 Task: Create in the project BlazeTech and in the Backlog issue 'Upgrade the data visualization and reporting mechanisms of a web application to improve data presentation and insights' a child issue 'Integration with learning analytics systems', and assign it to team member softage.2@softage.net. Create in the project BlazeTech and in the Backlog issue 'Create a new online platform for online music courses with advanced music tools and live performance features' a child issue 'Big data model interpretability and fairness remediation and reporting', and assign it to team member softage.3@softage.net
Action: Mouse moved to (254, 72)
Screenshot: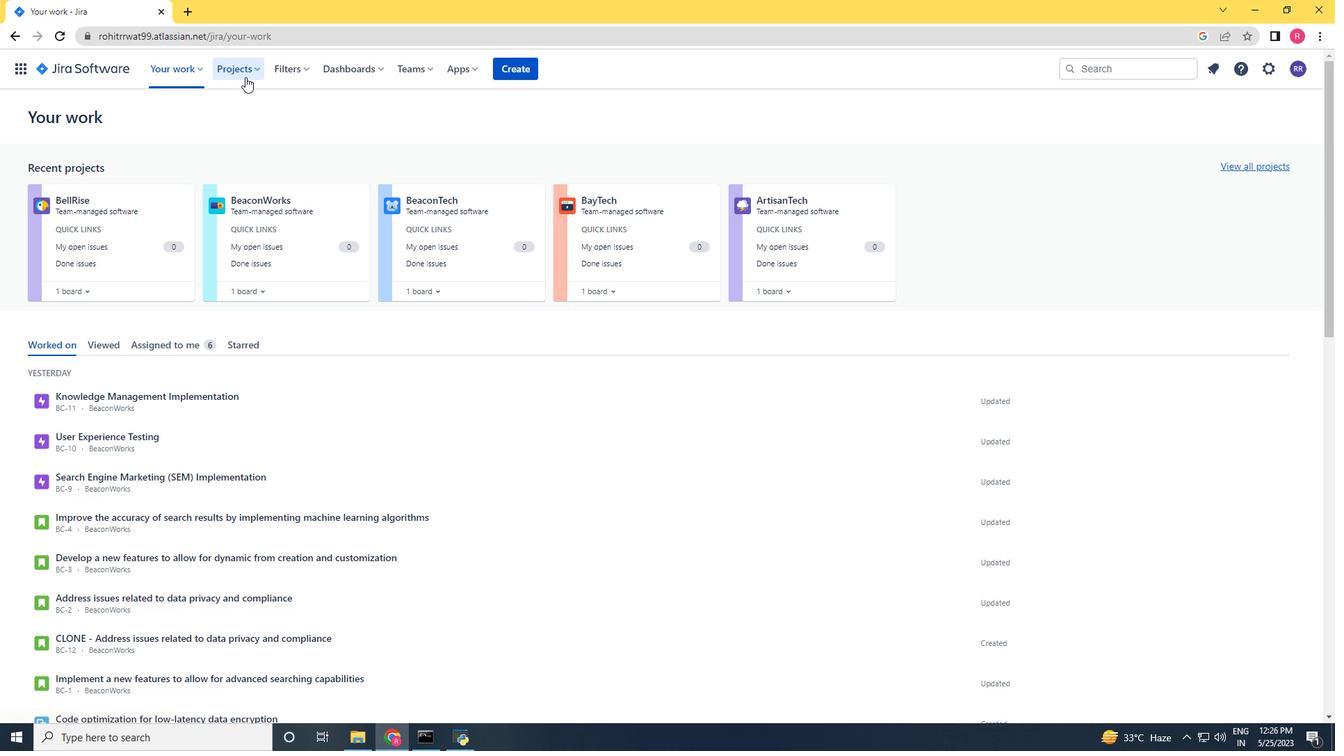 
Action: Mouse pressed left at (254, 72)
Screenshot: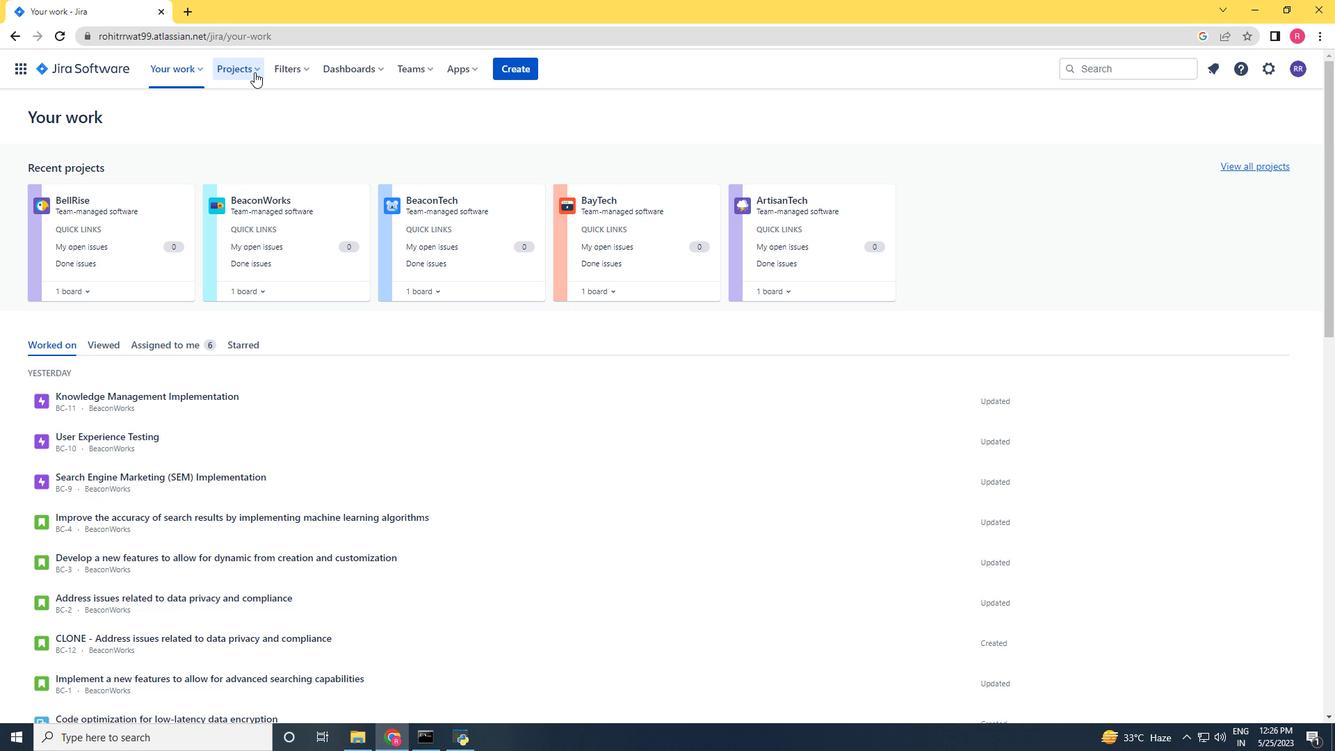 
Action: Mouse moved to (260, 123)
Screenshot: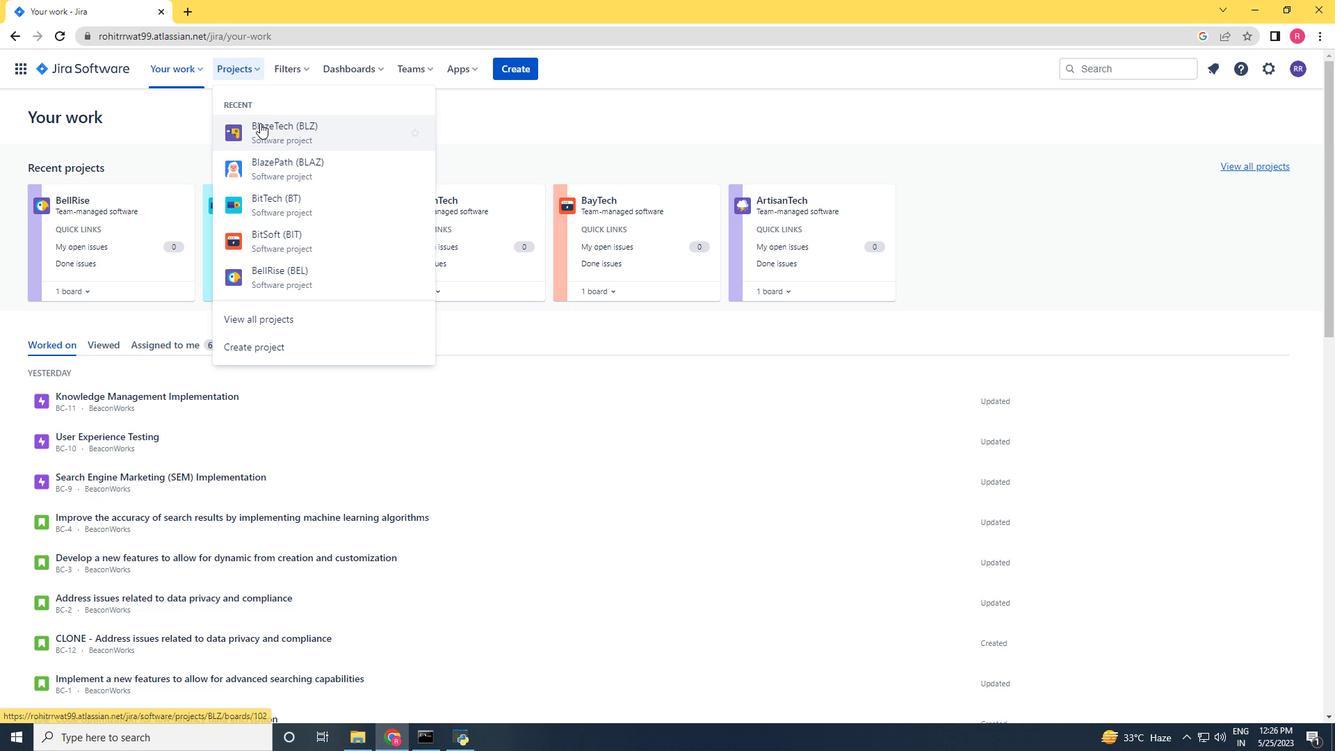 
Action: Mouse pressed left at (260, 123)
Screenshot: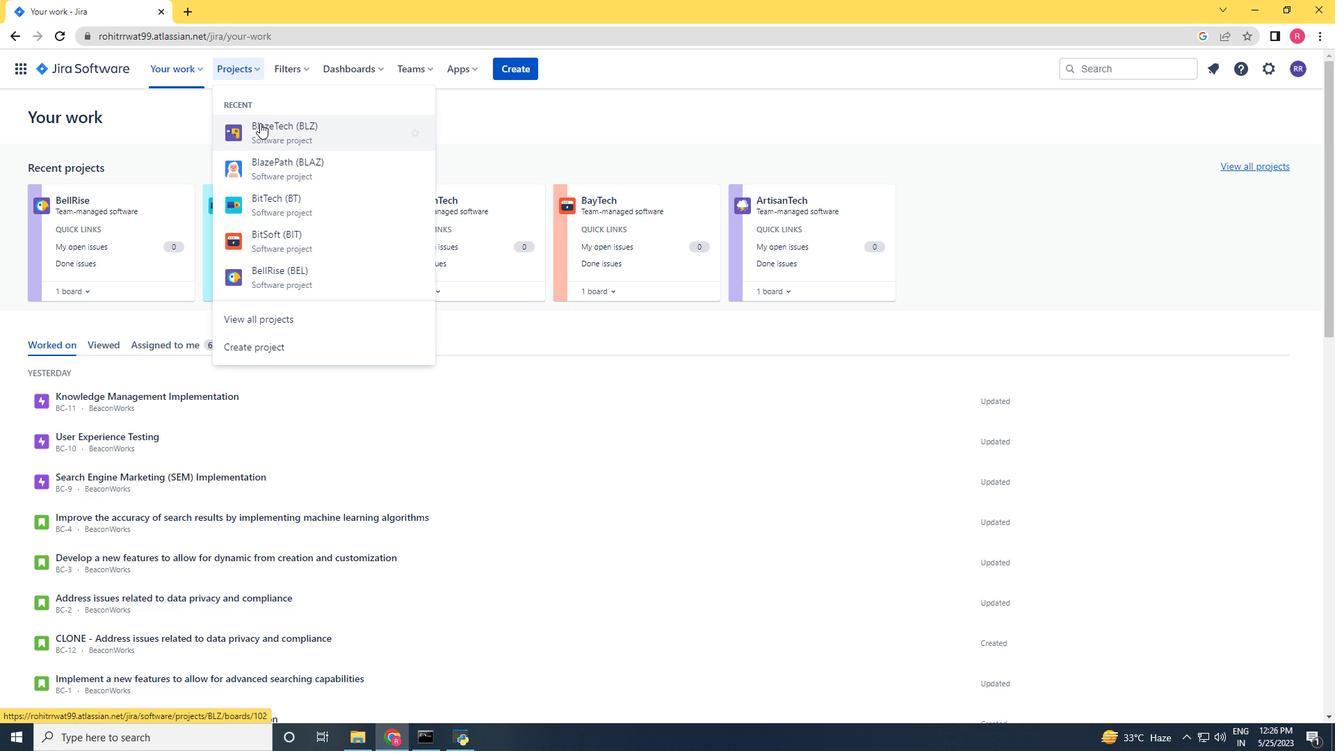
Action: Mouse moved to (108, 214)
Screenshot: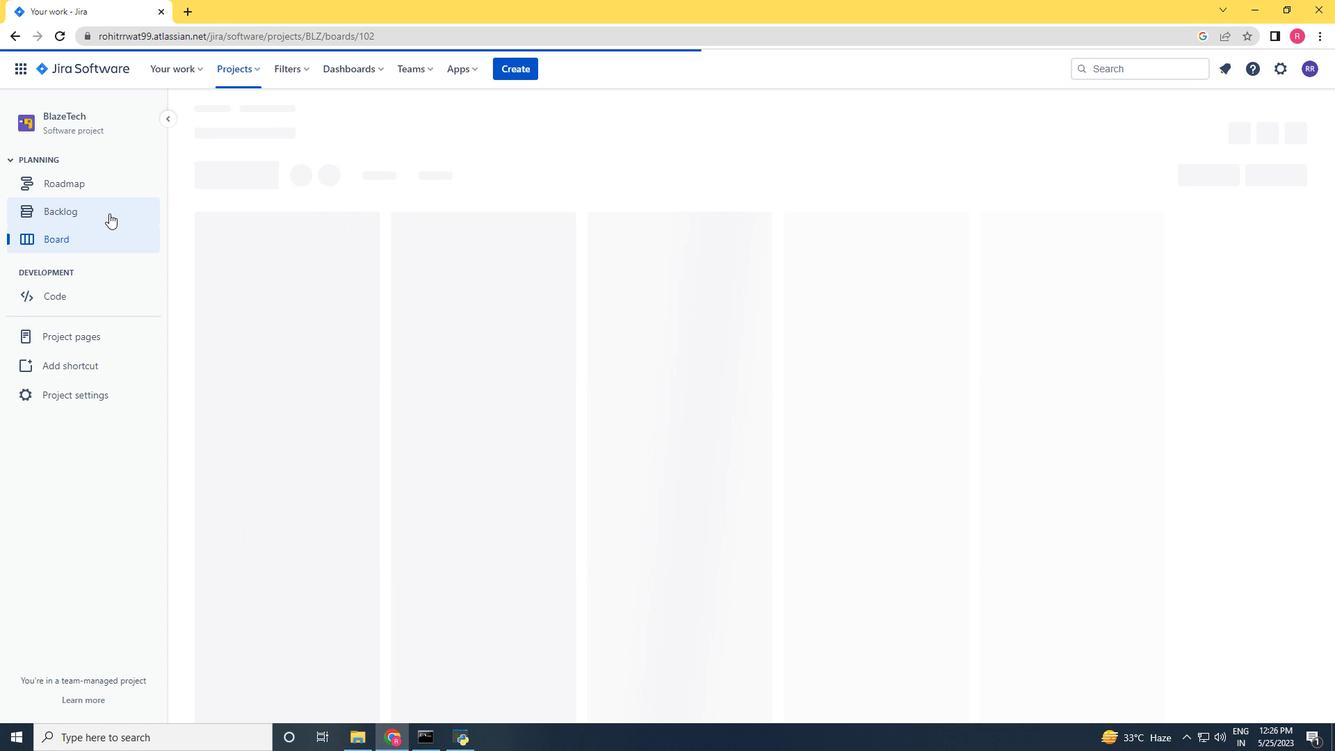 
Action: Mouse pressed left at (108, 214)
Screenshot: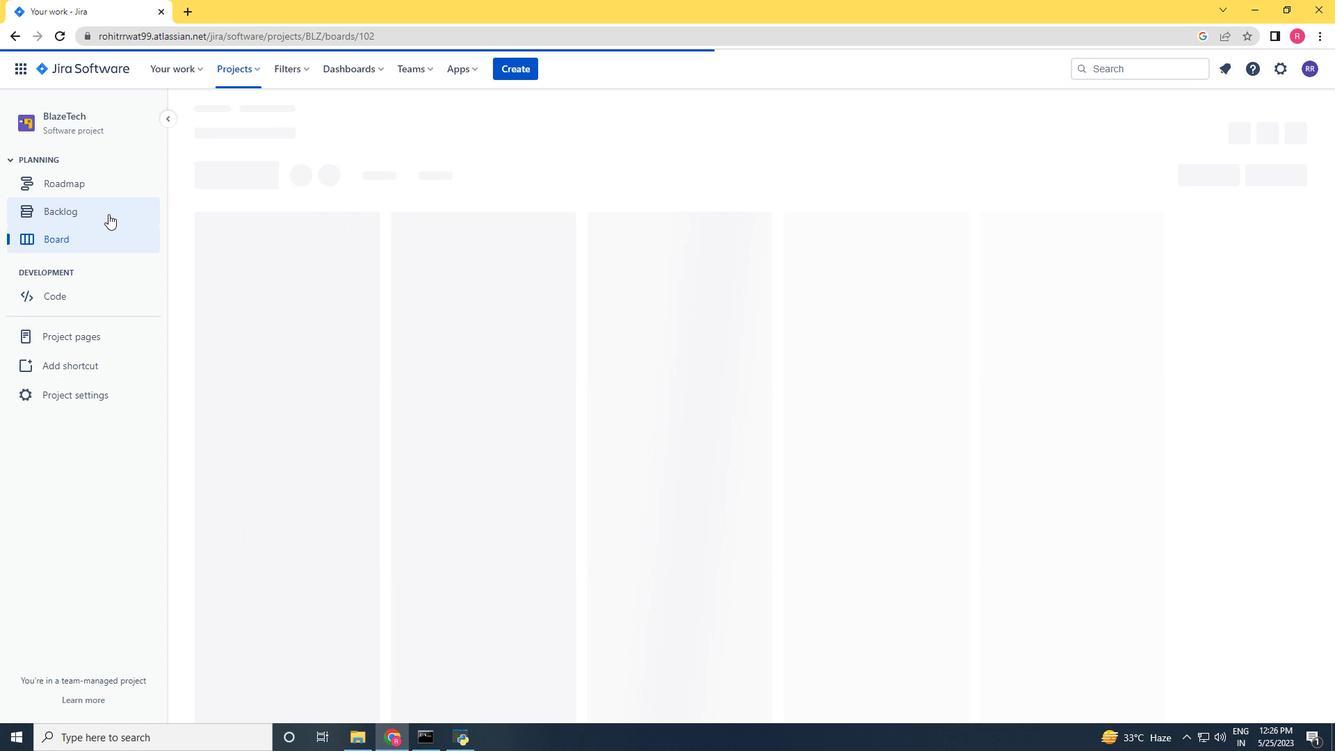 
Action: Mouse moved to (1110, 428)
Screenshot: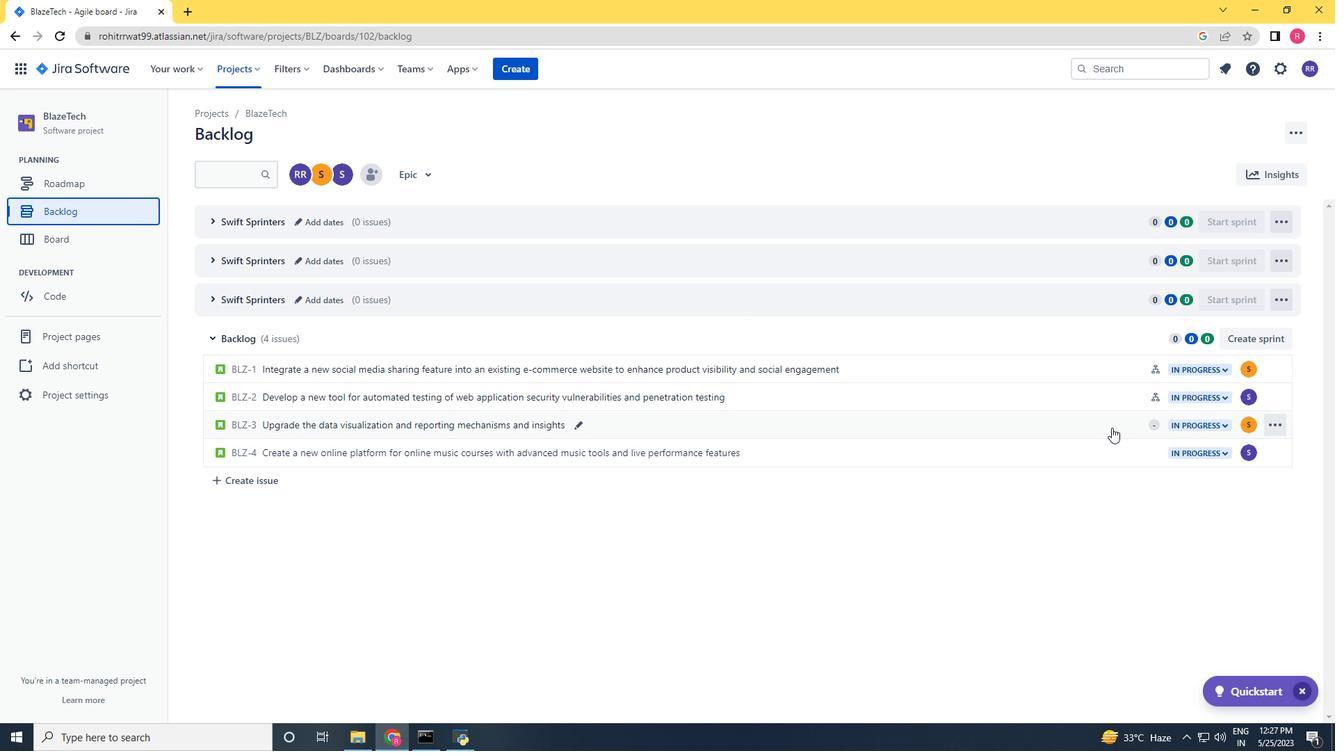 
Action: Mouse pressed left at (1110, 428)
Screenshot: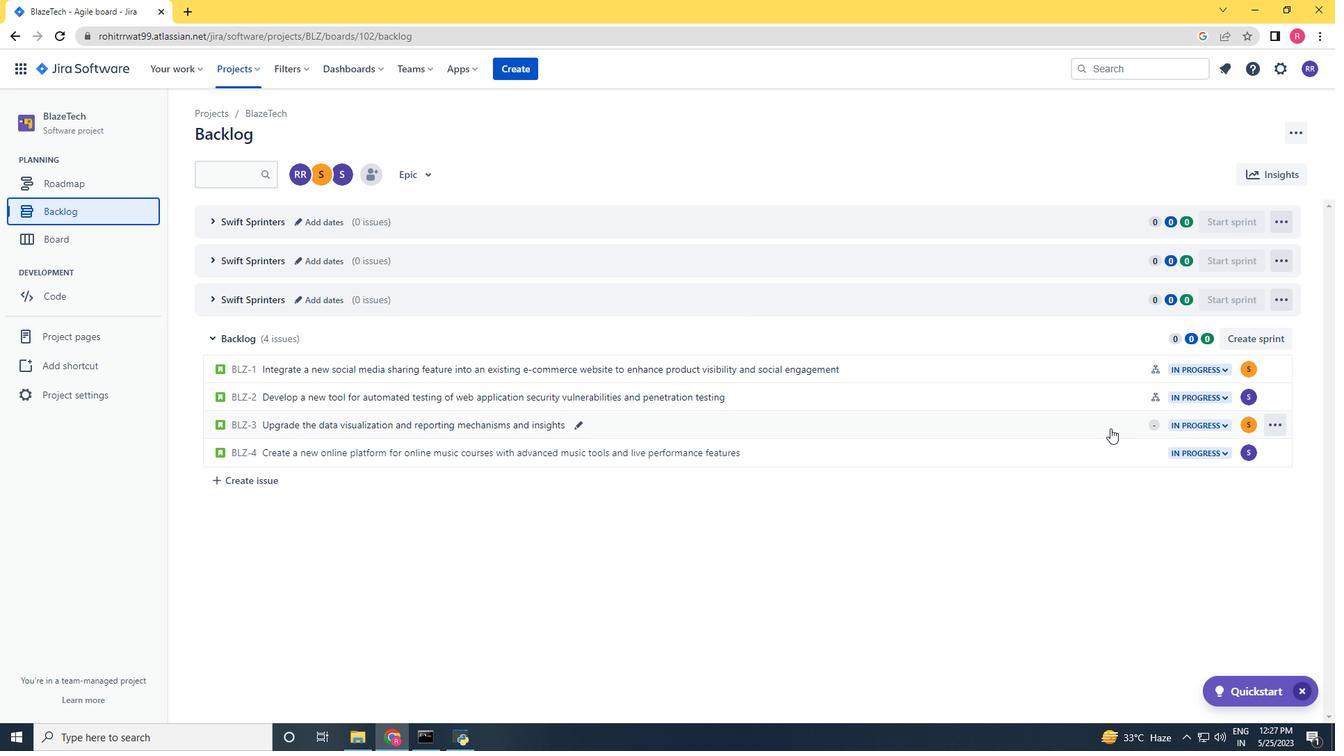 
Action: Mouse moved to (1164, 470)
Screenshot: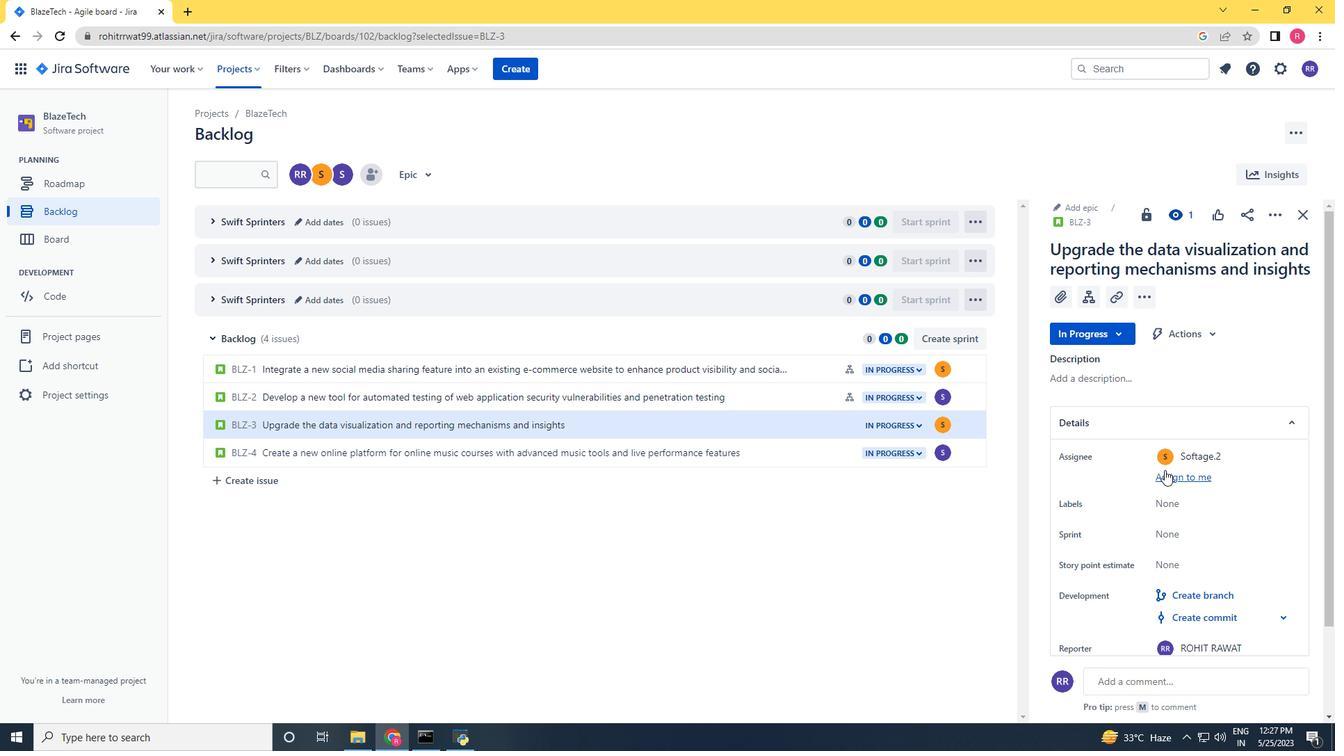 
Action: Mouse scrolled (1164, 469) with delta (0, 0)
Screenshot: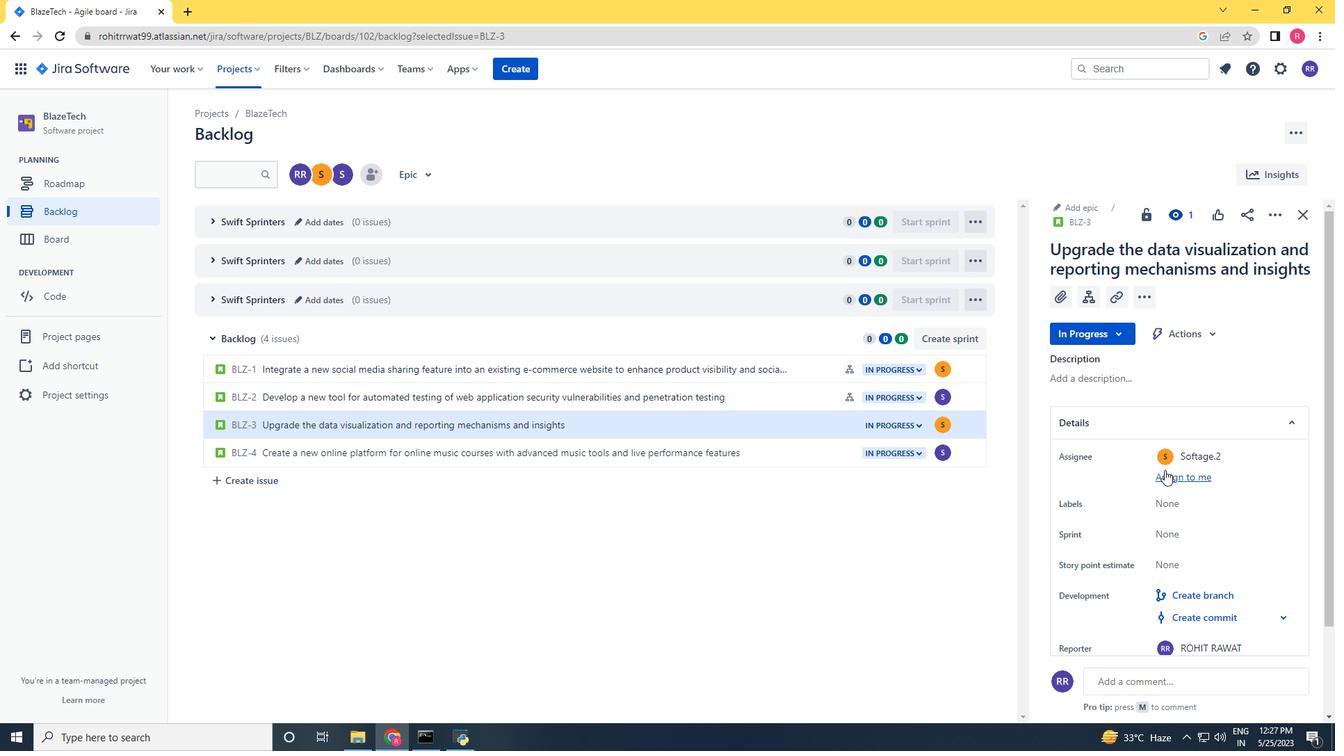 
Action: Mouse moved to (1080, 321)
Screenshot: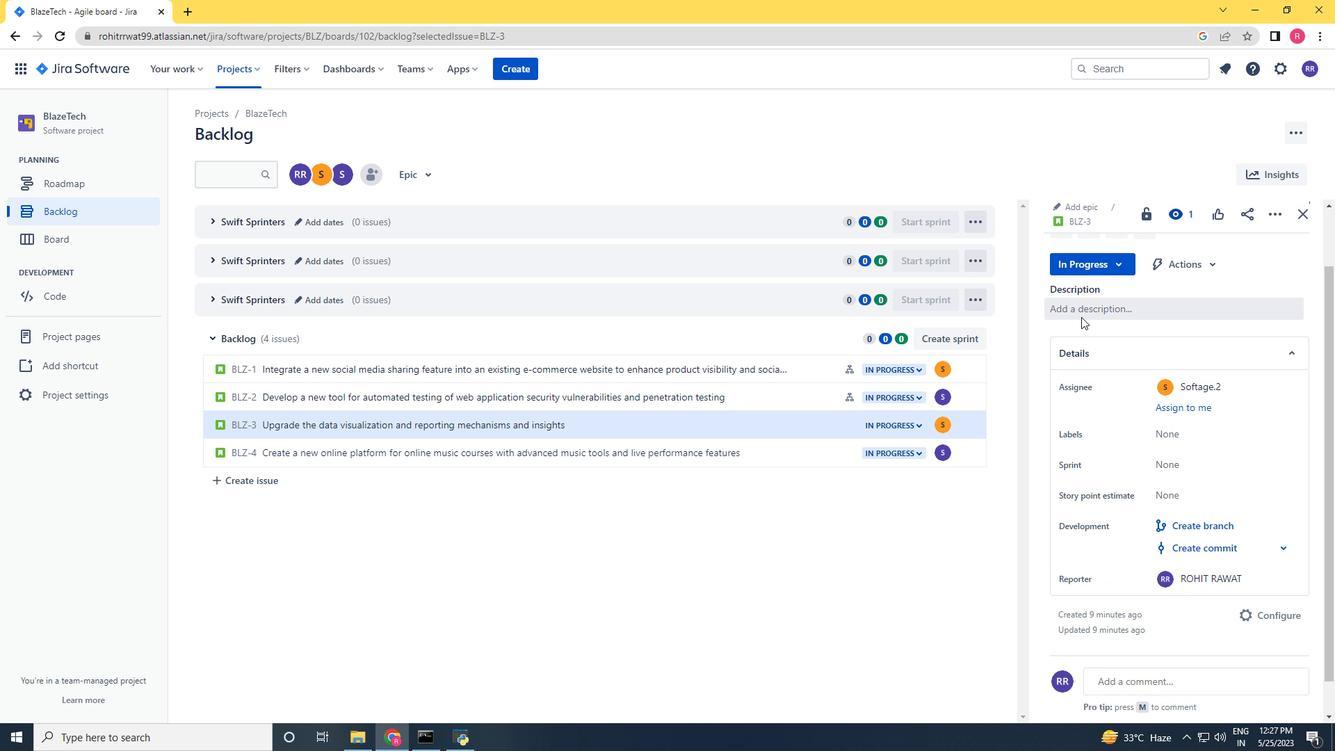 
Action: Mouse scrolled (1080, 320) with delta (0, 0)
Screenshot: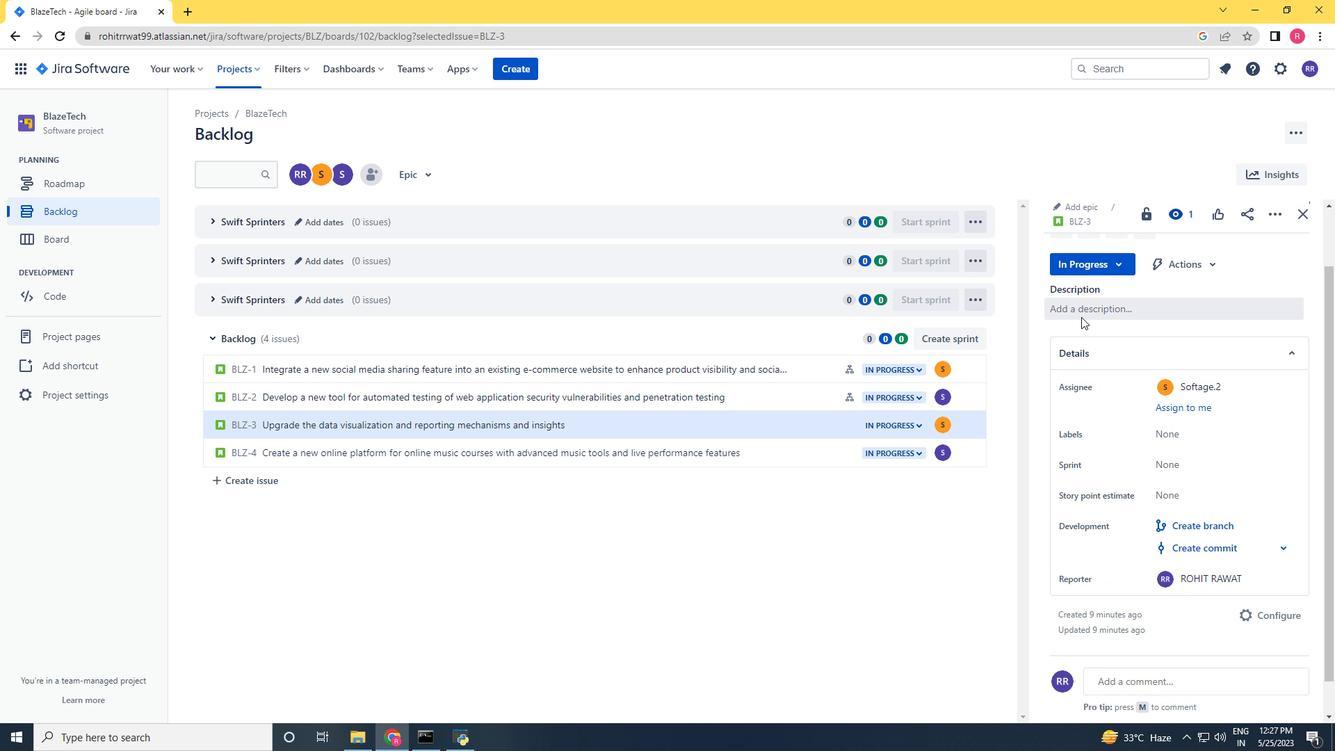 
Action: Mouse scrolled (1080, 322) with delta (0, 0)
Screenshot: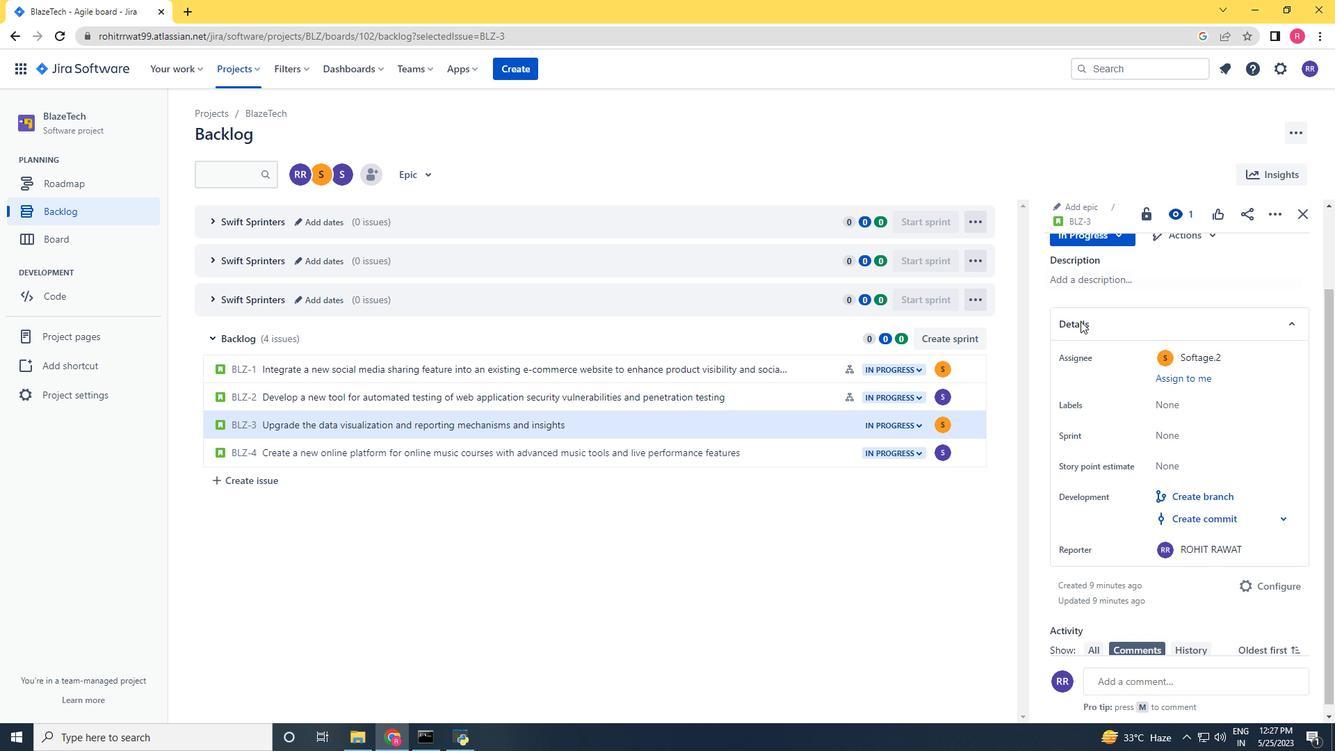 
Action: Mouse scrolled (1080, 322) with delta (0, 0)
Screenshot: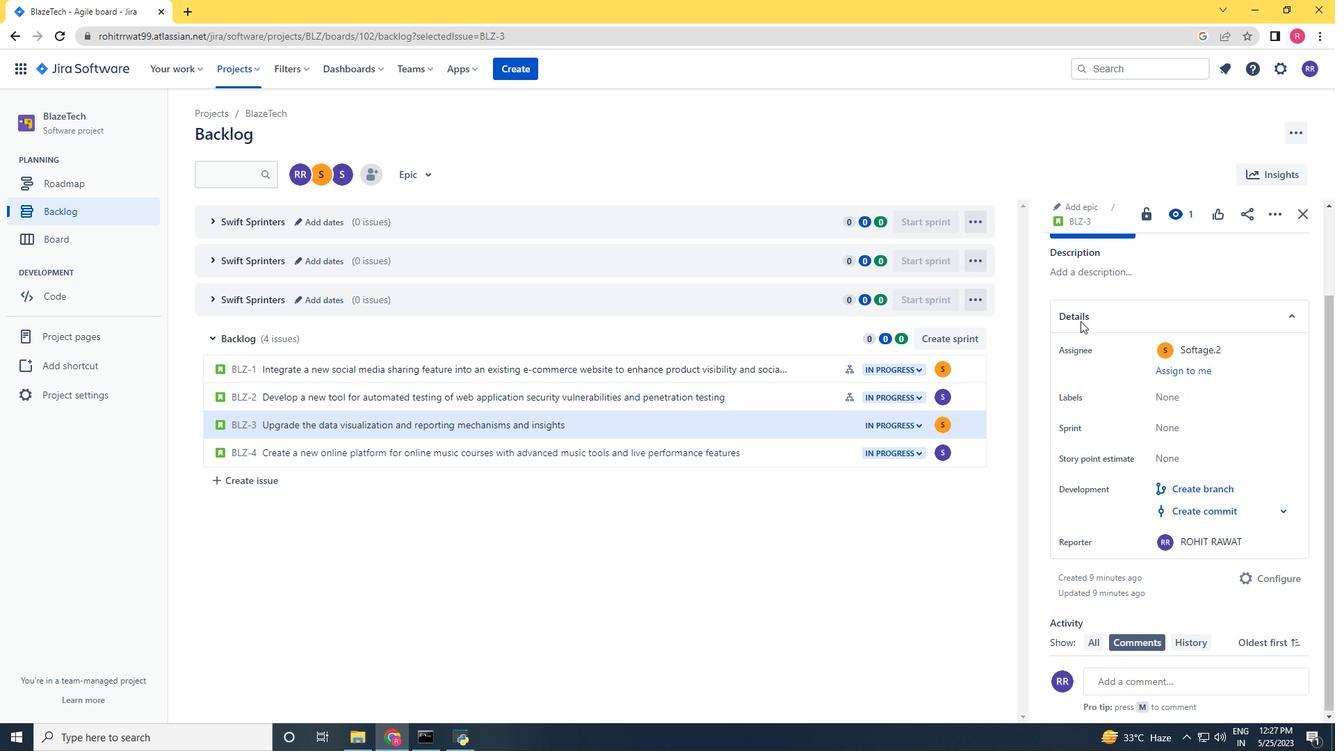
Action: Mouse scrolled (1080, 322) with delta (0, 0)
Screenshot: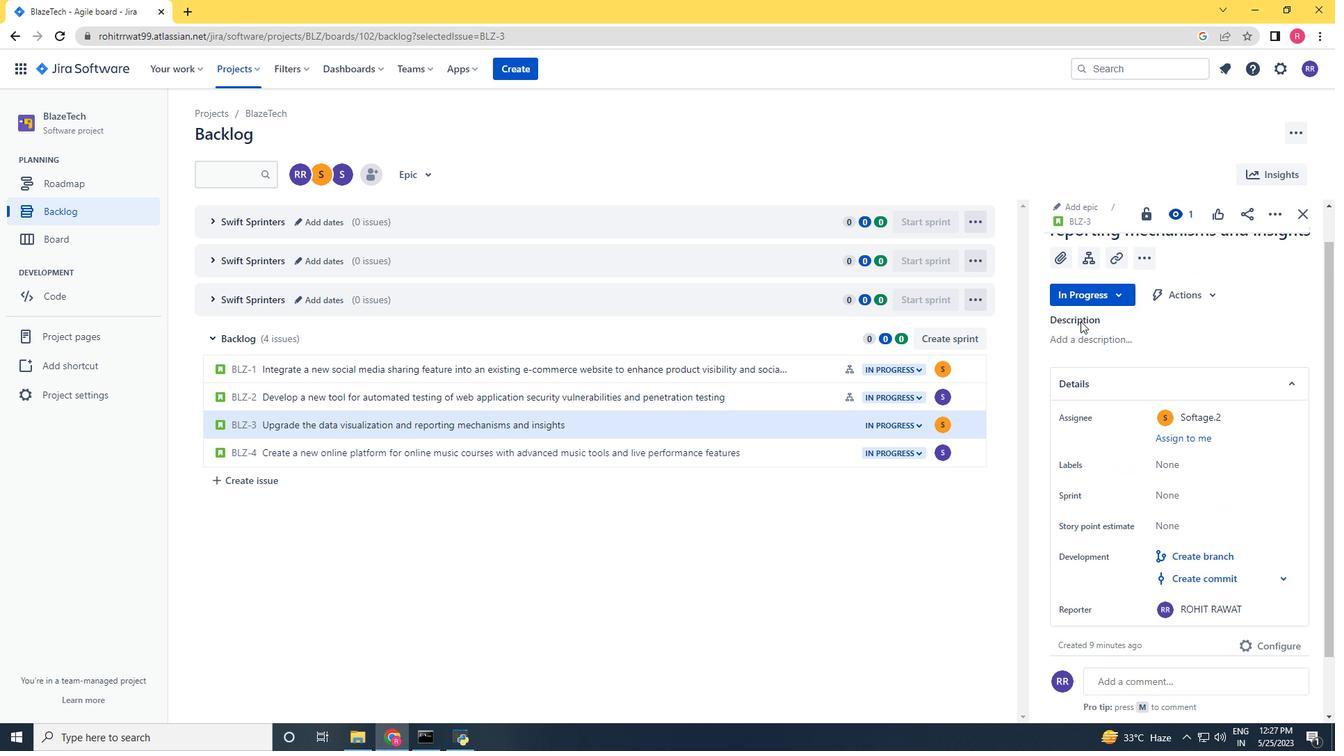
Action: Mouse moved to (1090, 303)
Screenshot: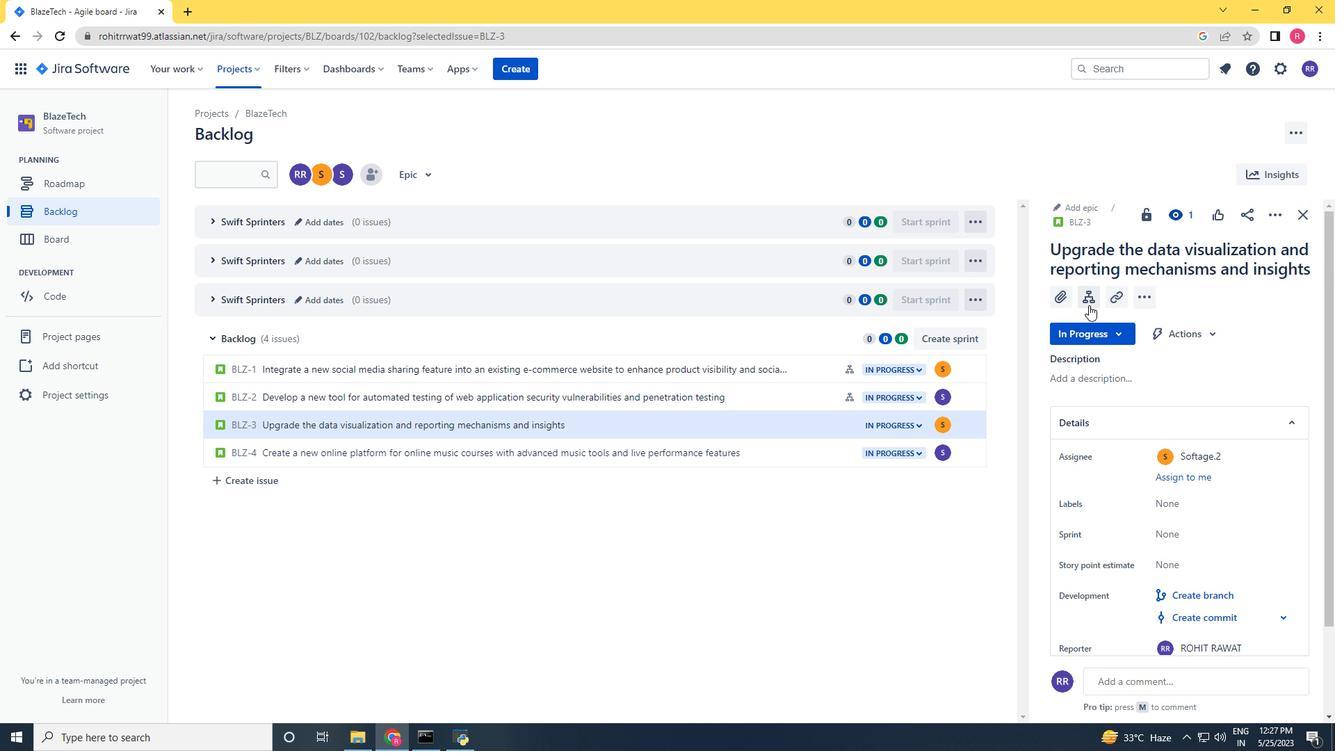 
Action: Mouse pressed left at (1090, 303)
Screenshot: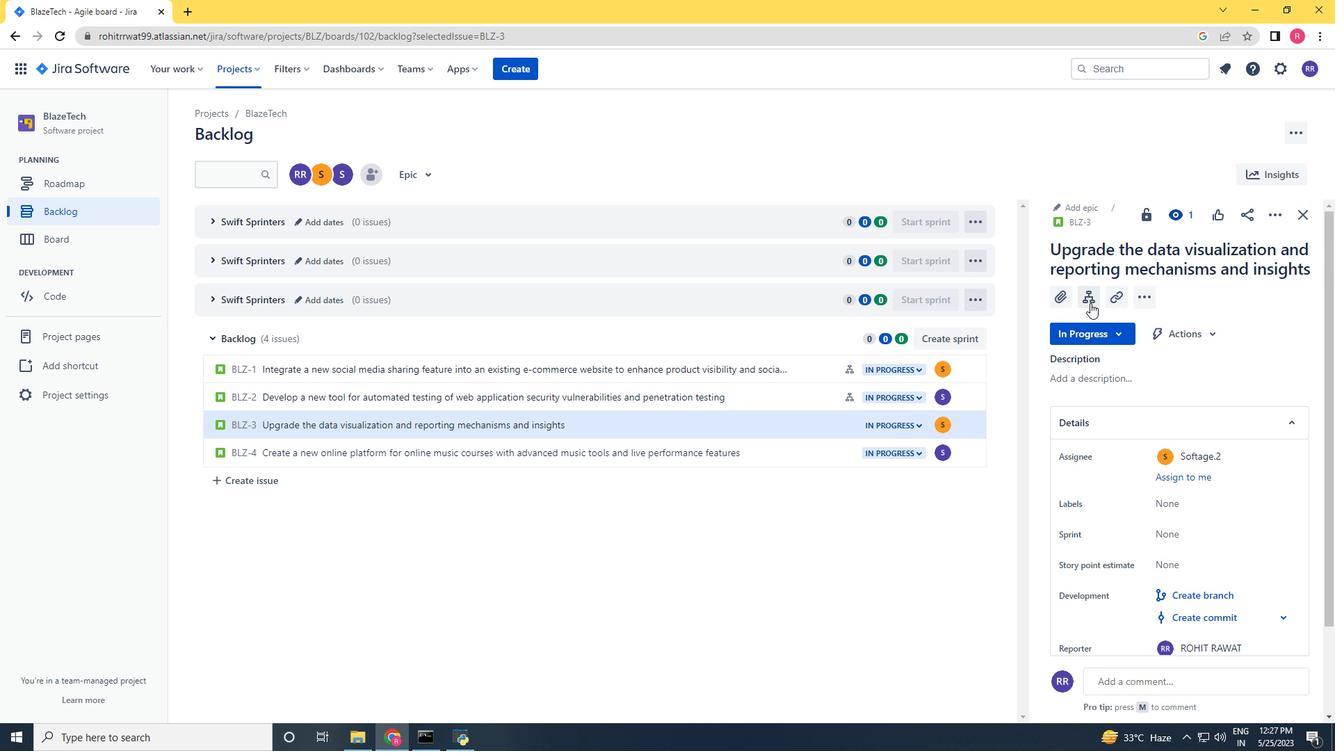 
Action: Mouse moved to (1102, 443)
Screenshot: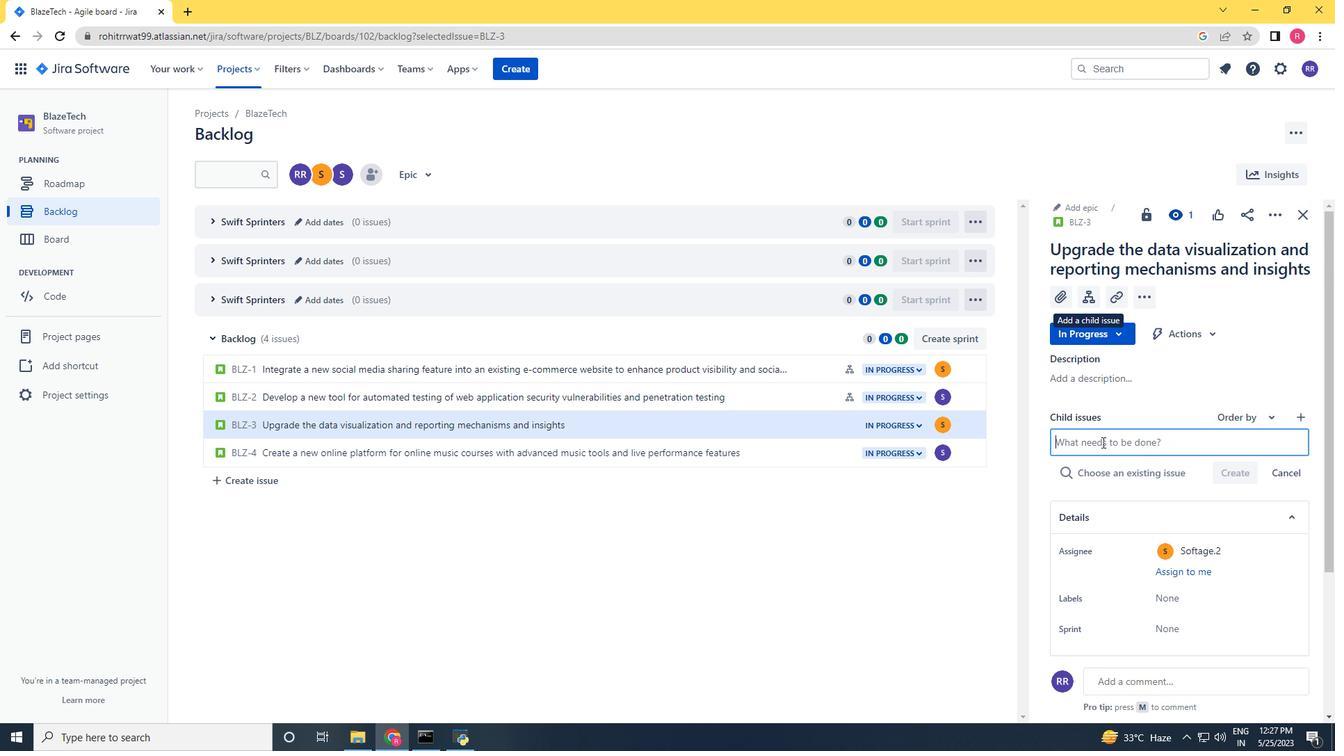 
Action: Key pressed <Key.shift>Integration<Key.space>
Screenshot: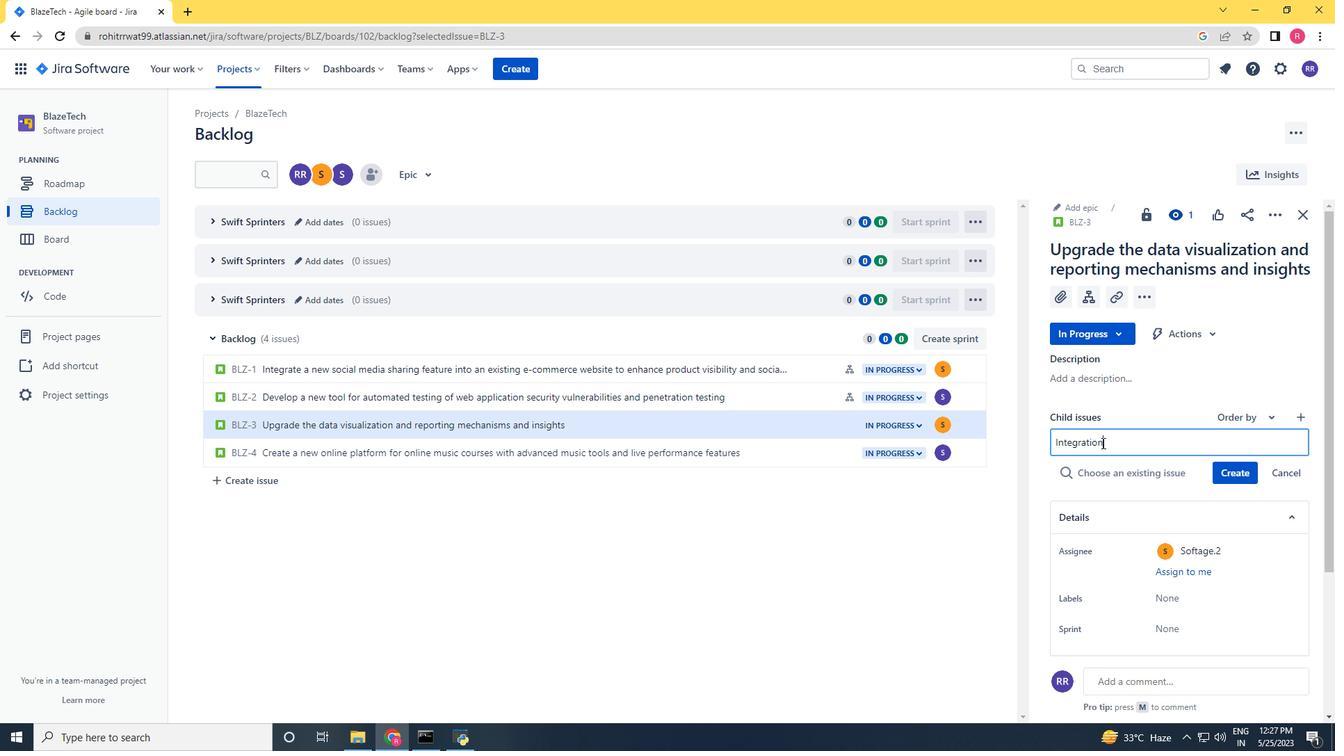
Action: Mouse scrolled (1102, 443) with delta (0, 0)
Screenshot: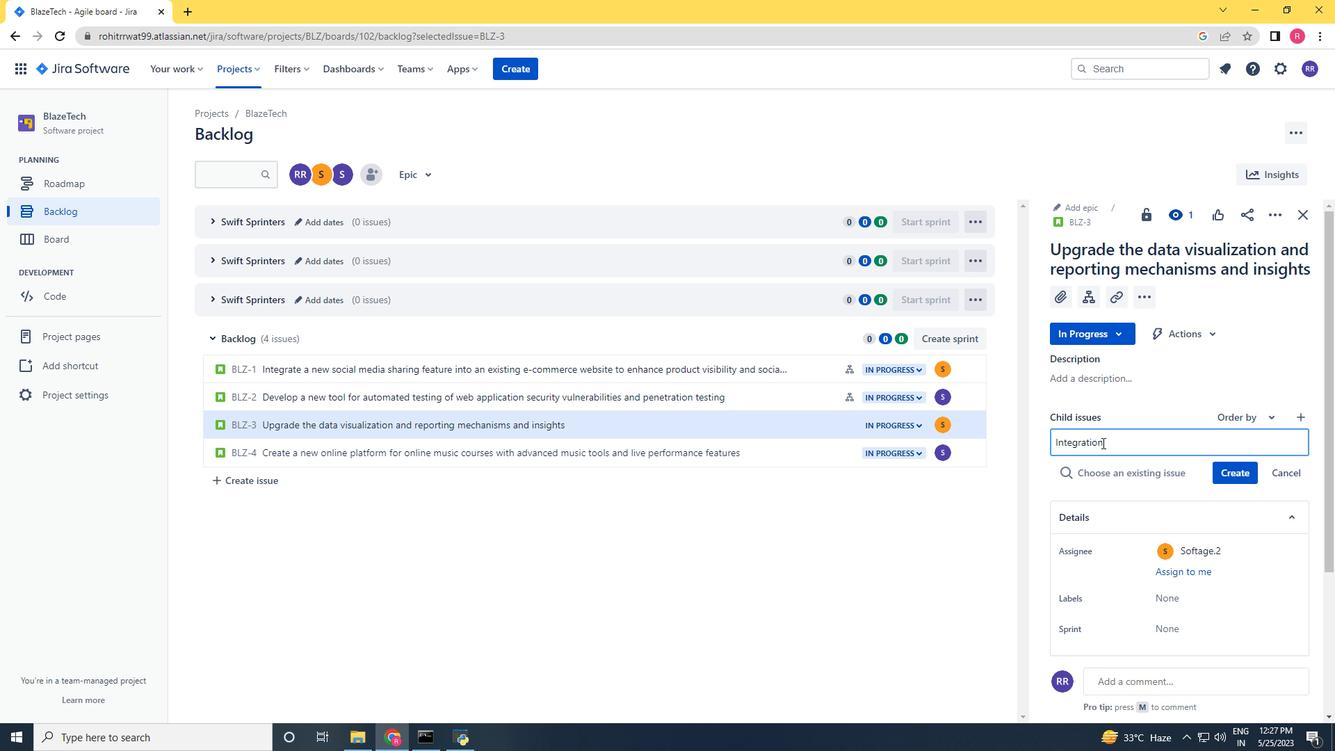 
Action: Mouse moved to (989, 324)
Screenshot: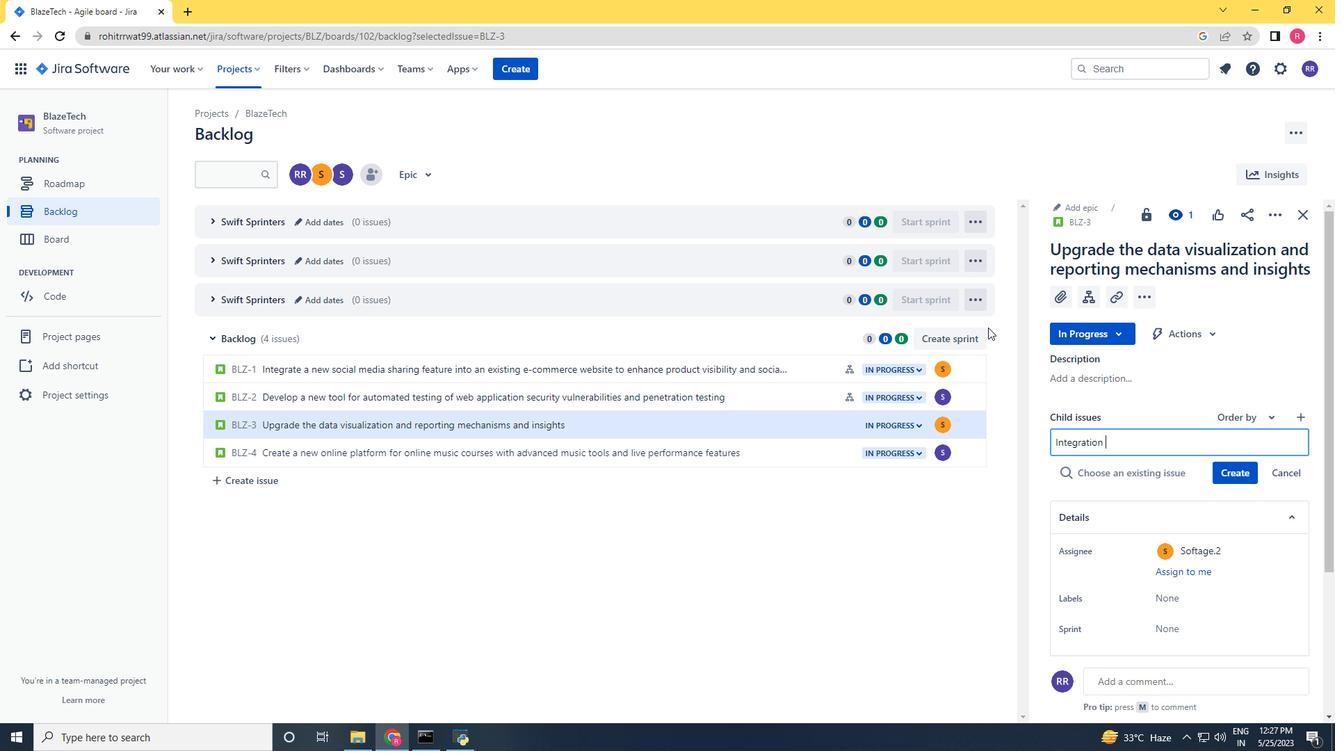 
Action: Key pressed with<Key.space>learning<Key.space>anak<Key.backspace>lytic<Key.space><Key.backspace>s<Key.space>system<Key.space><Key.enter>
Screenshot: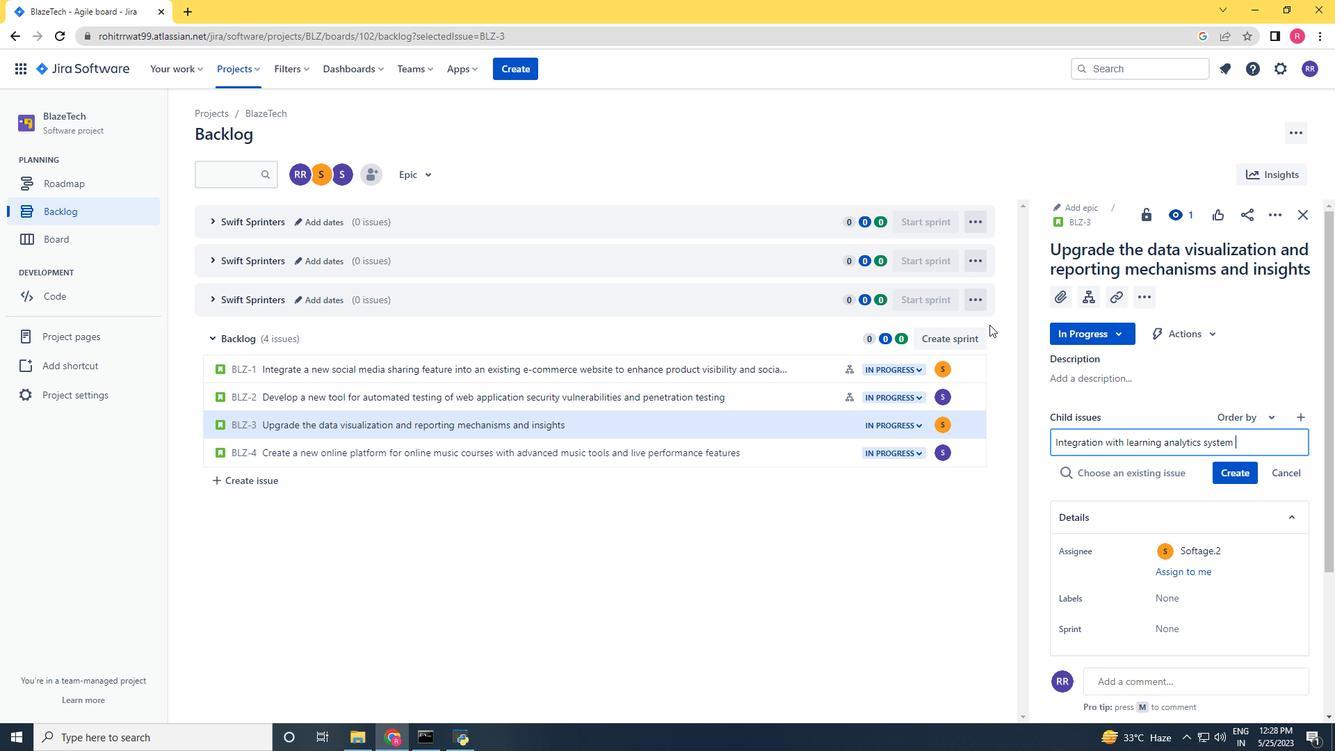 
Action: Mouse moved to (807, 454)
Screenshot: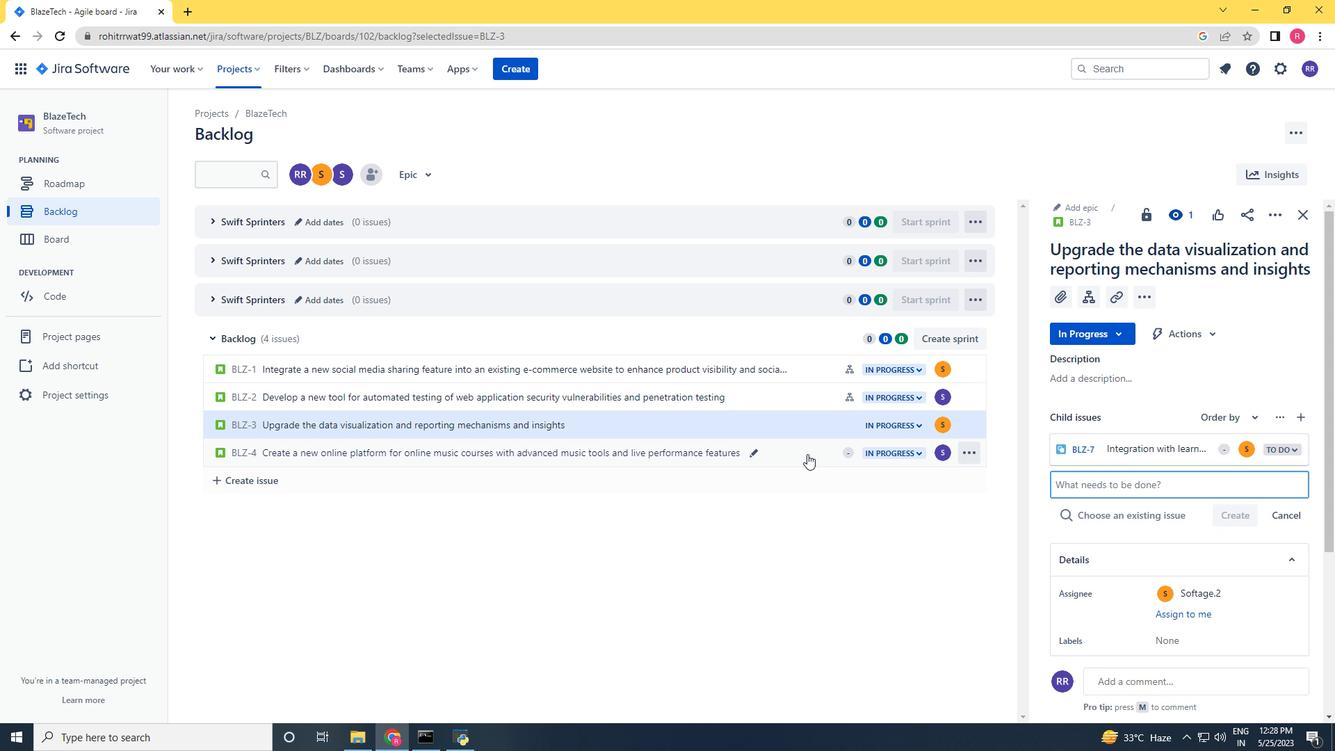 
Action: Mouse pressed left at (807, 454)
Screenshot: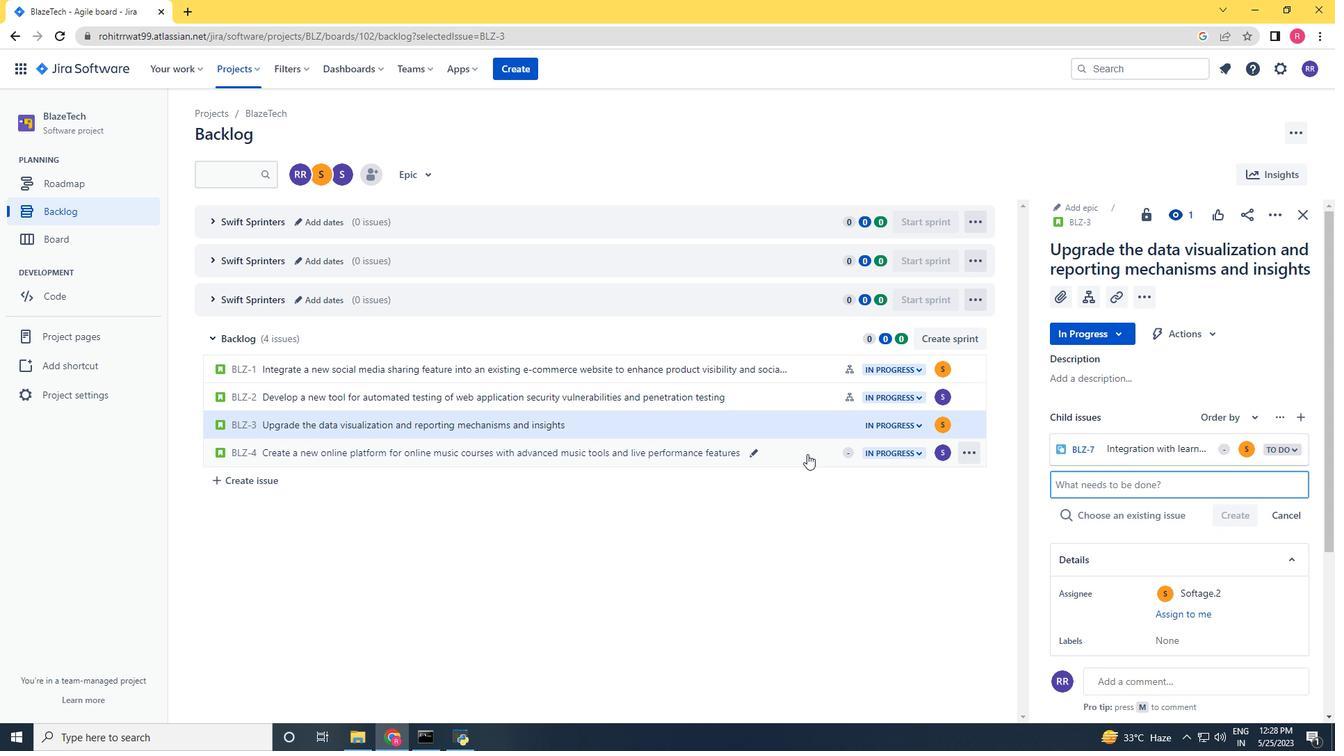 
Action: Mouse moved to (1091, 328)
Screenshot: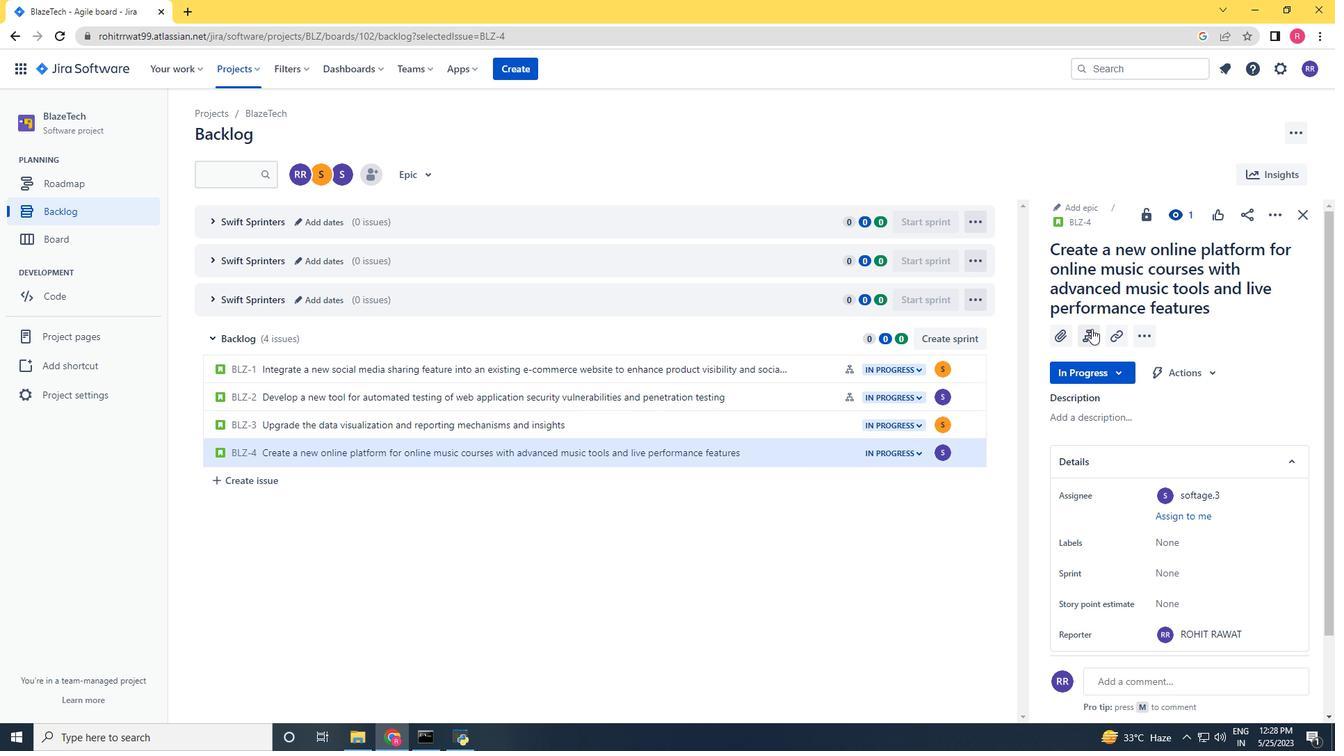 
Action: Mouse pressed left at (1091, 328)
Screenshot: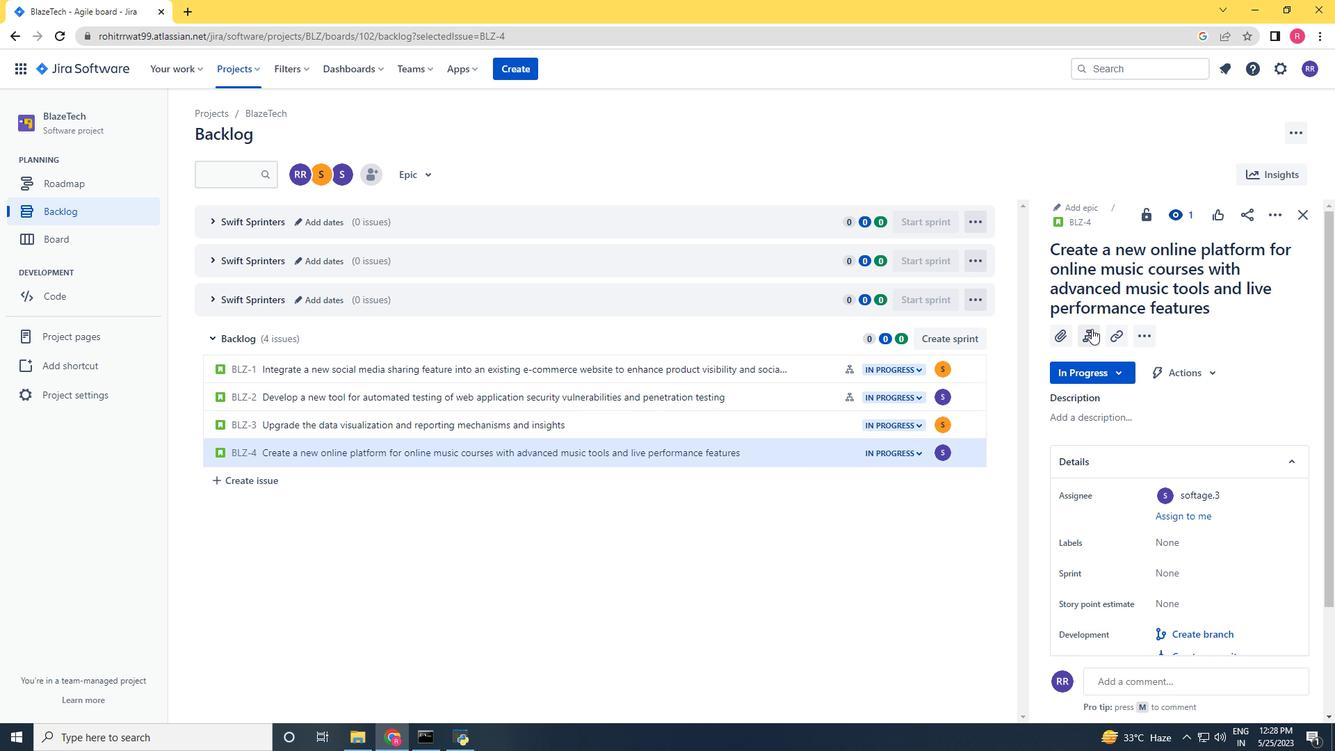 
Action: Mouse moved to (1155, 445)
Screenshot: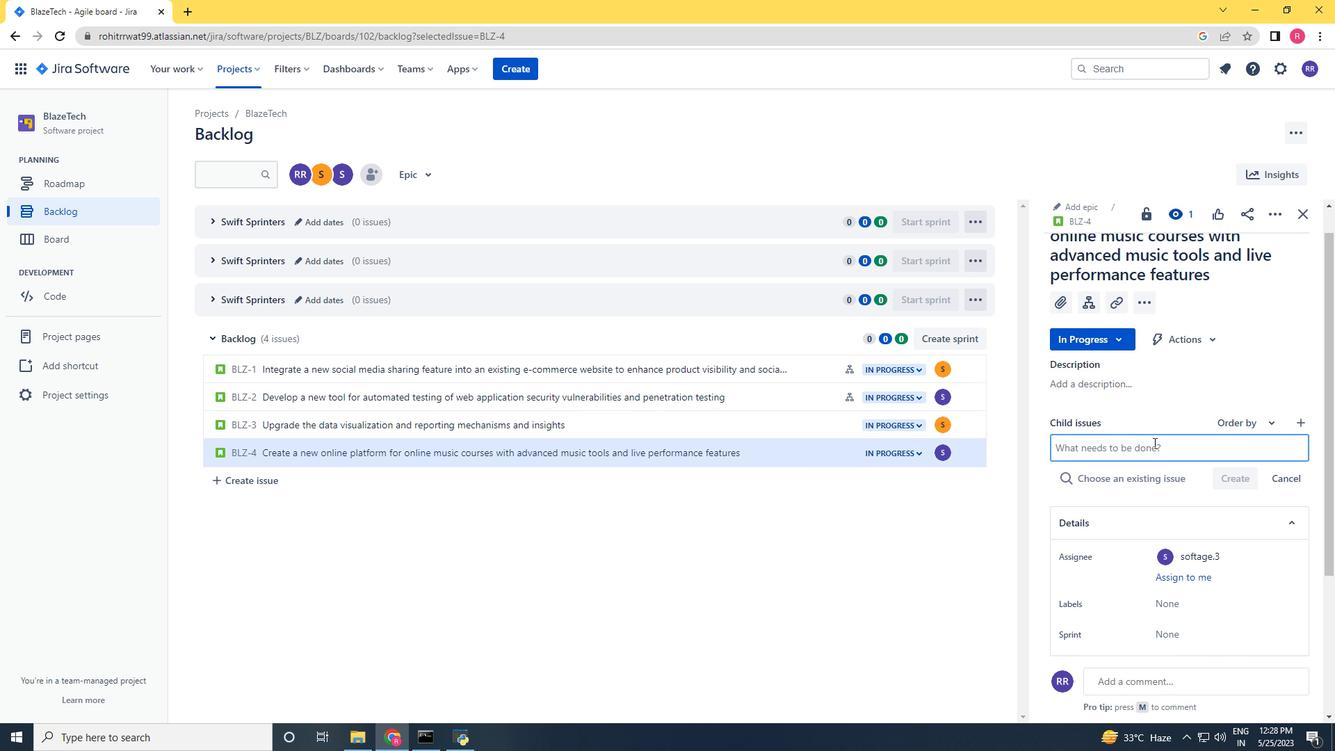 
Action: Key pressed <Key.shift>Big<Key.space>data<Key.space>modl<Key.backspace>el<Key.space>interpretability<Key.space>and<Key.space>fairnessb<Key.backspace><Key.space>remediation<Key.space>and<Key.space>reporting<Key.space><Key.enter>
Screenshot: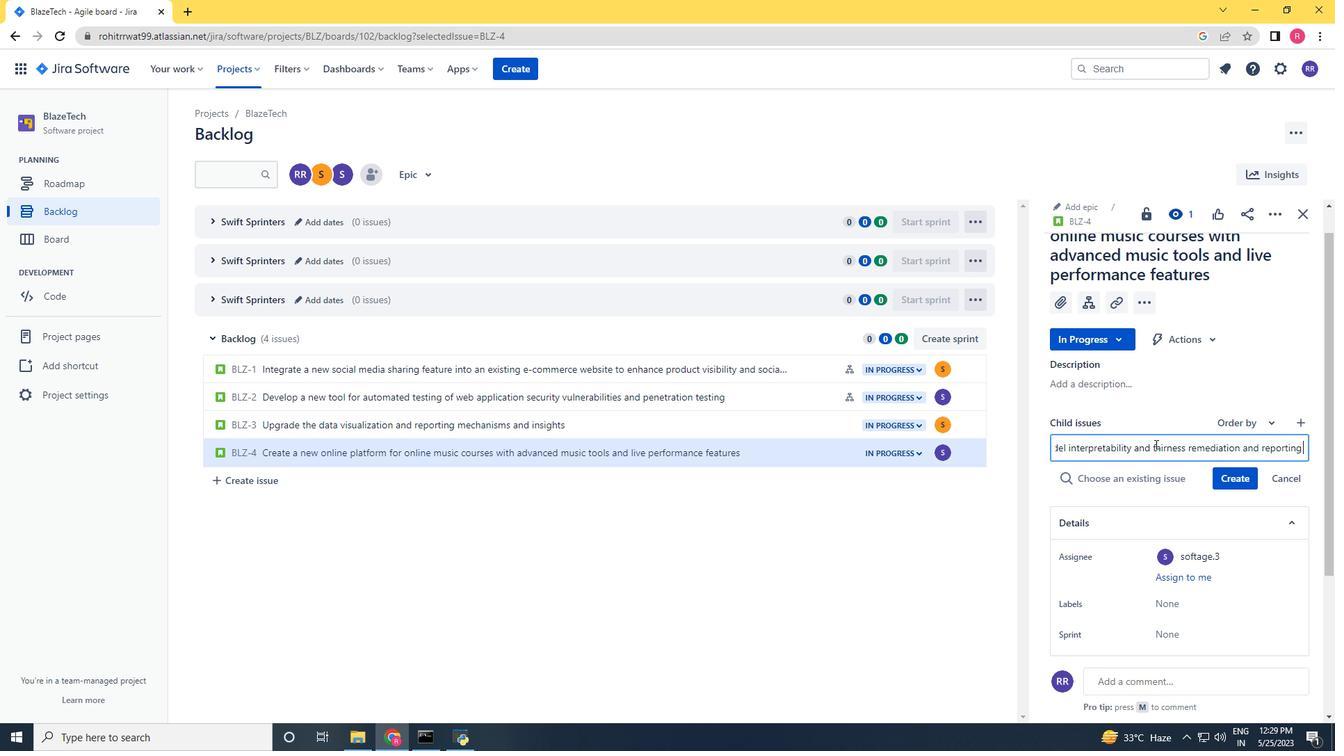 
Action: Mouse moved to (1239, 458)
Screenshot: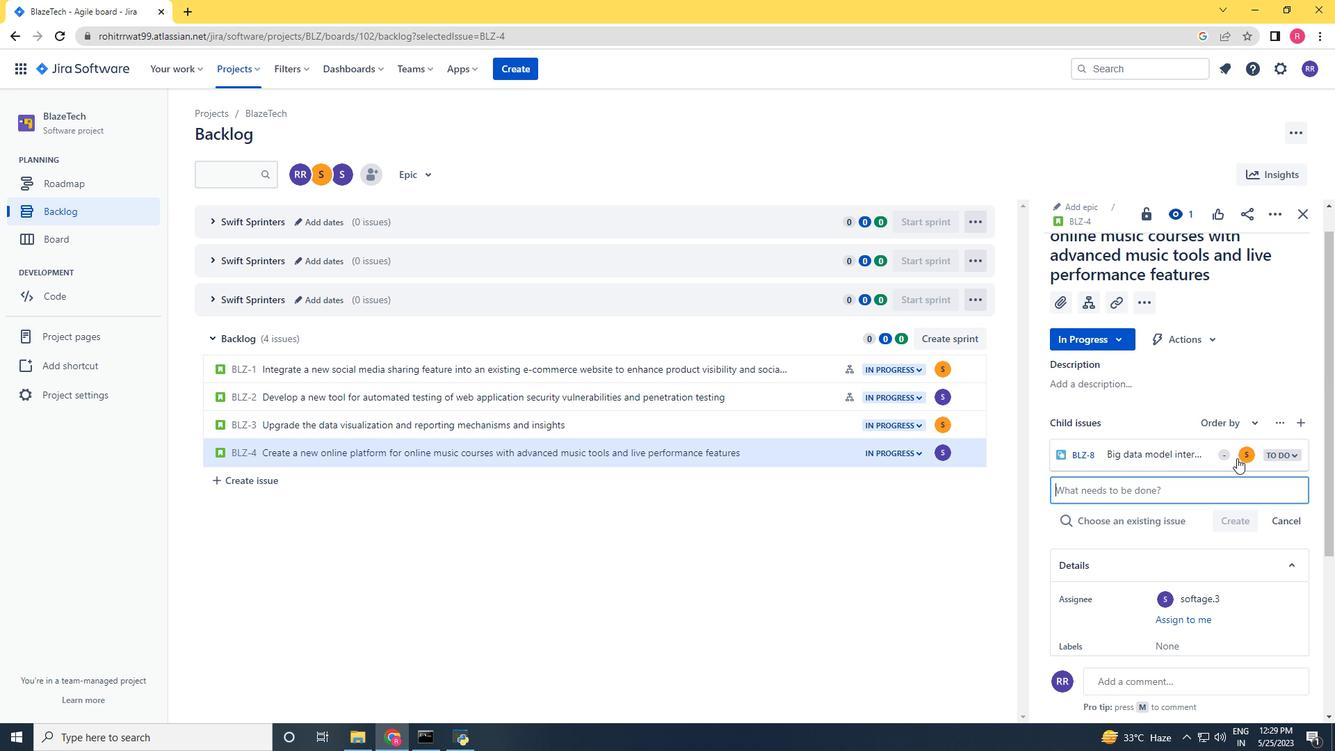 
Action: Mouse pressed left at (1239, 458)
Screenshot: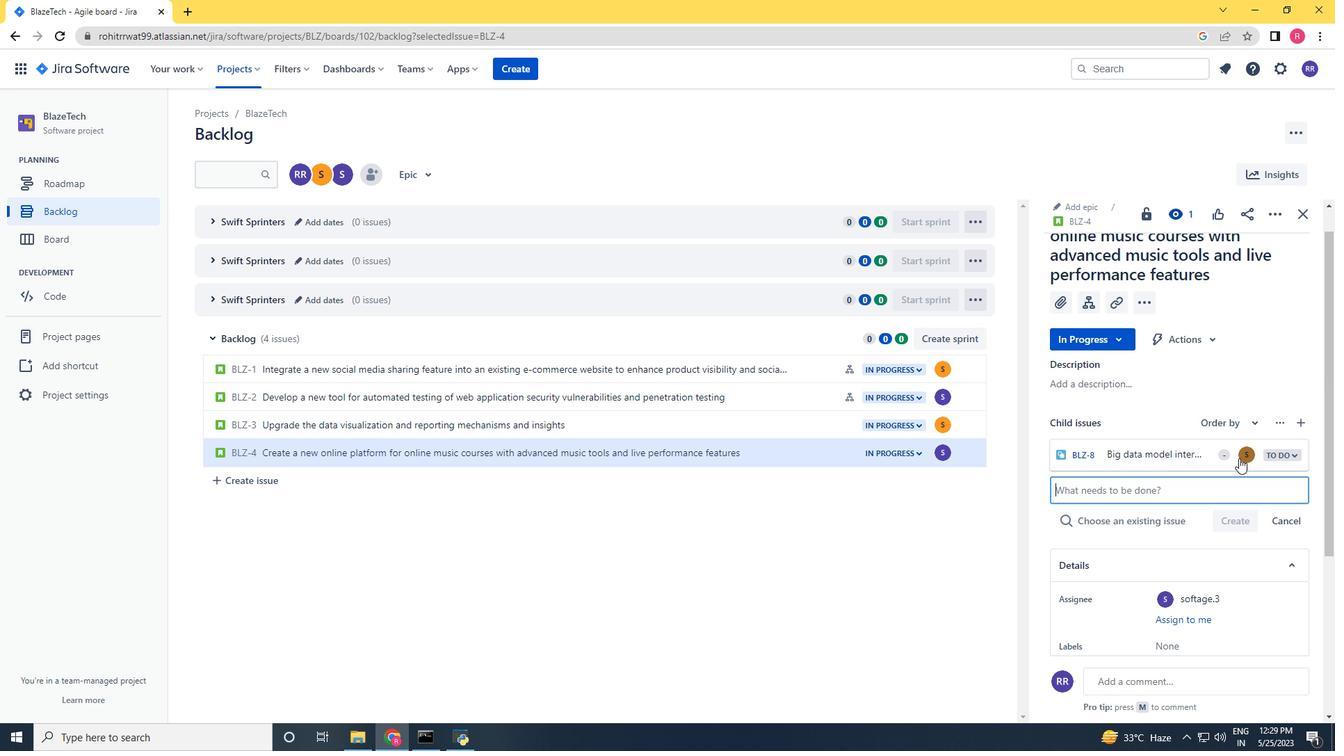 
Action: Mouse moved to (1239, 457)
Screenshot: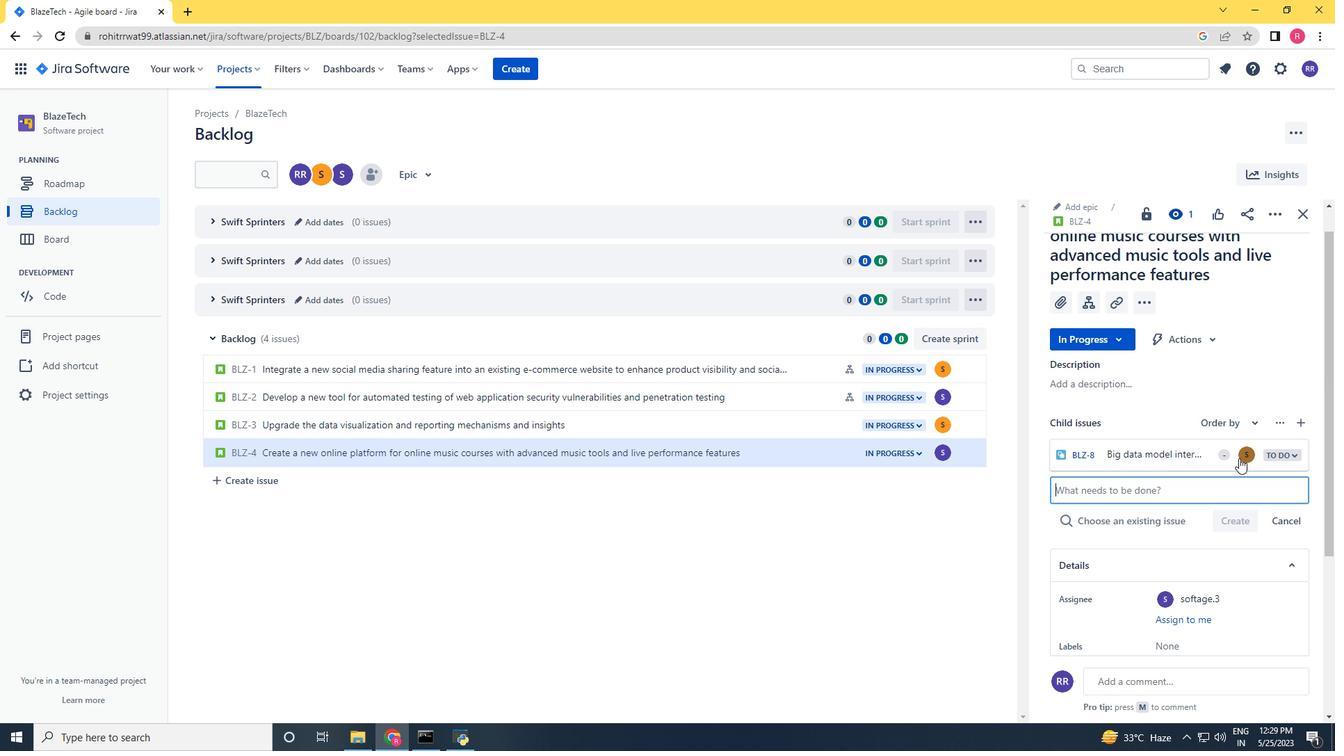 
Action: Key pressed softage.3<Key.shift>@sotage<Key.backspace><Key.backspace>ge.ner<Key.backspace>t
Screenshot: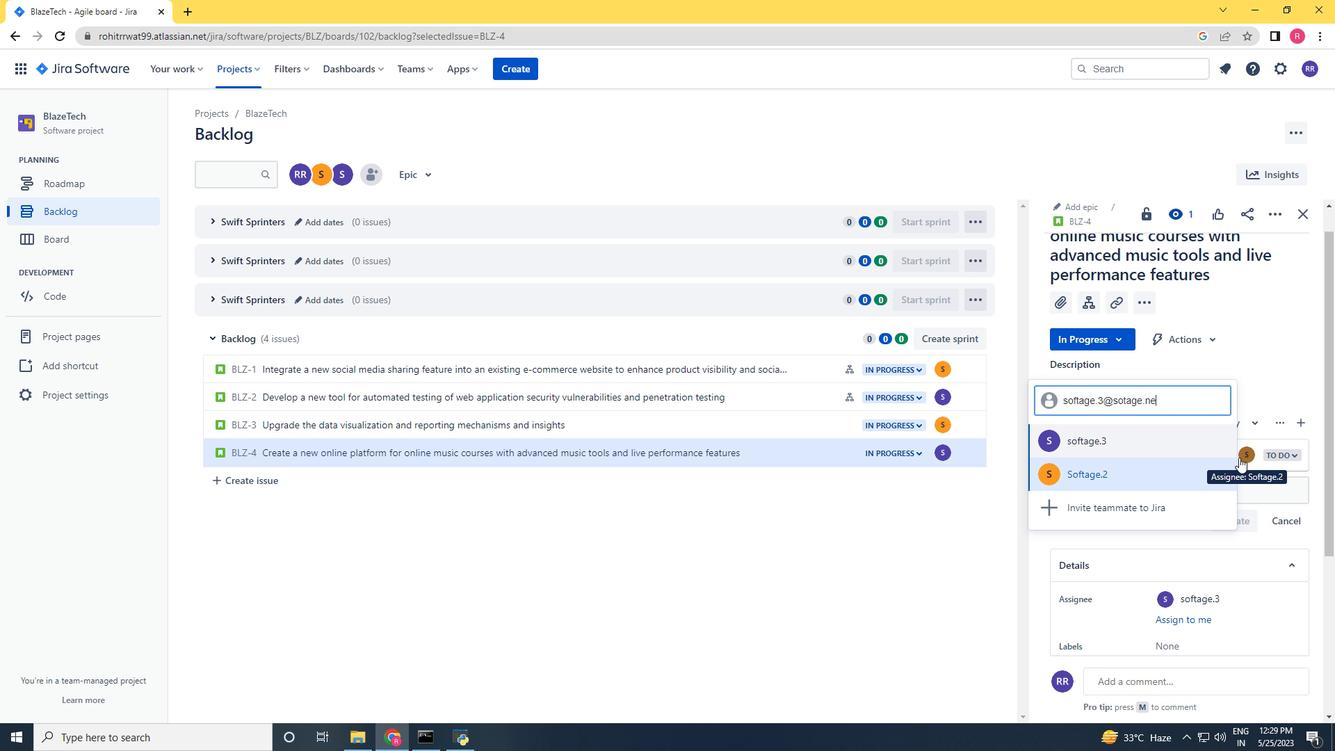 
Action: Mouse moved to (1176, 433)
Screenshot: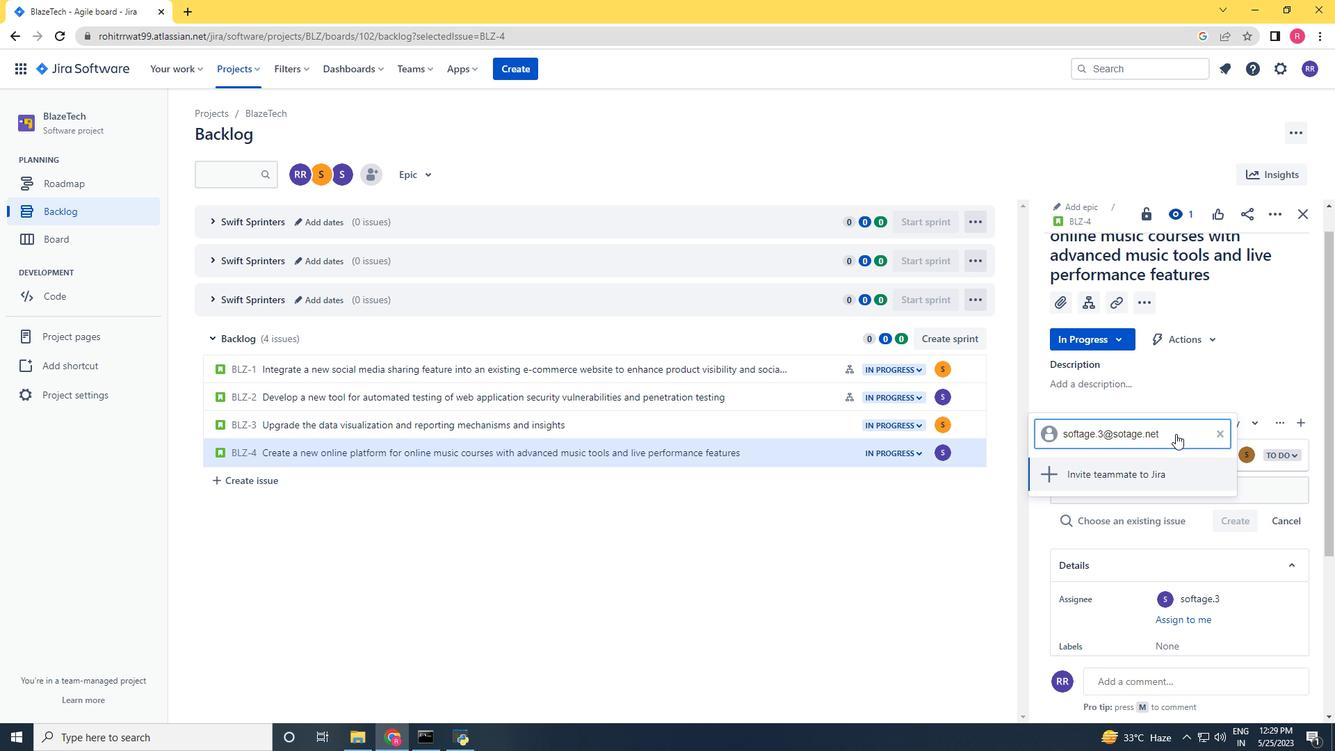 
Action: Key pressed <Key.backspace><Key.backspace><Key.backspace><Key.backspace>
Screenshot: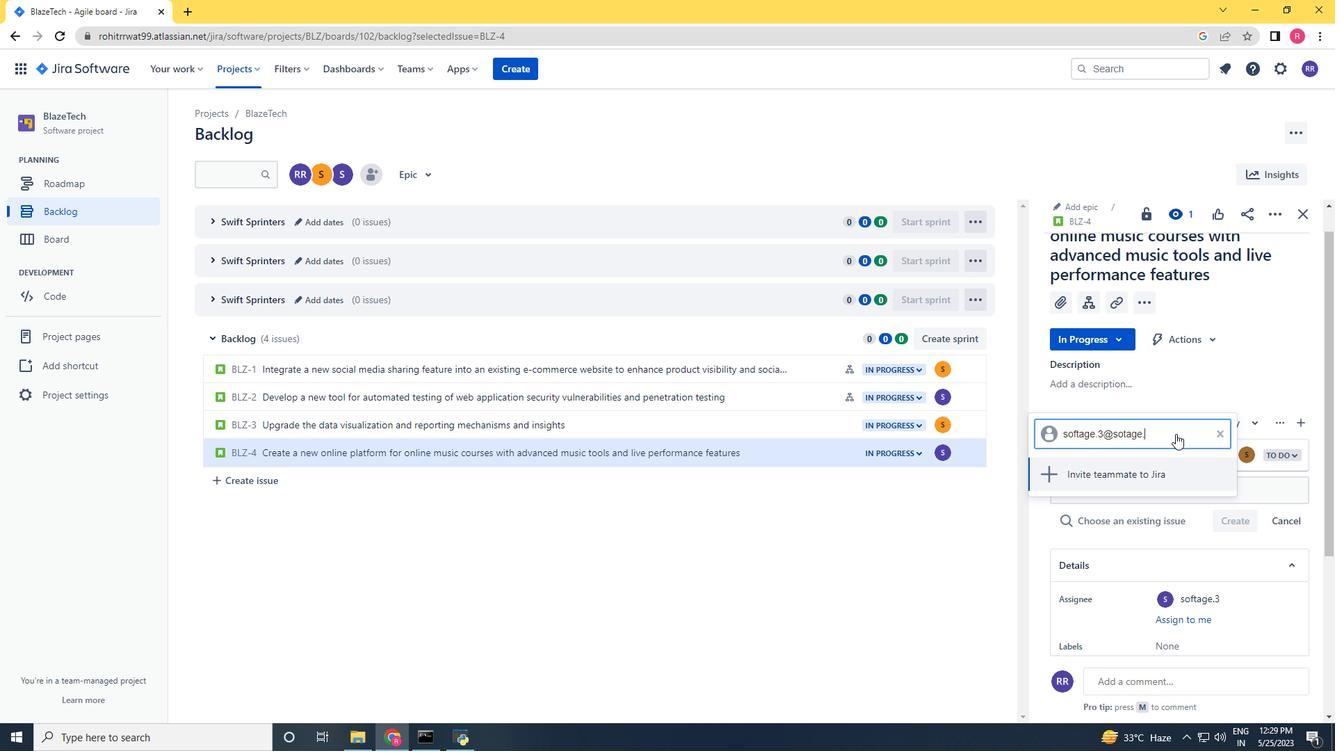 
Action: Mouse moved to (1119, 445)
Screenshot: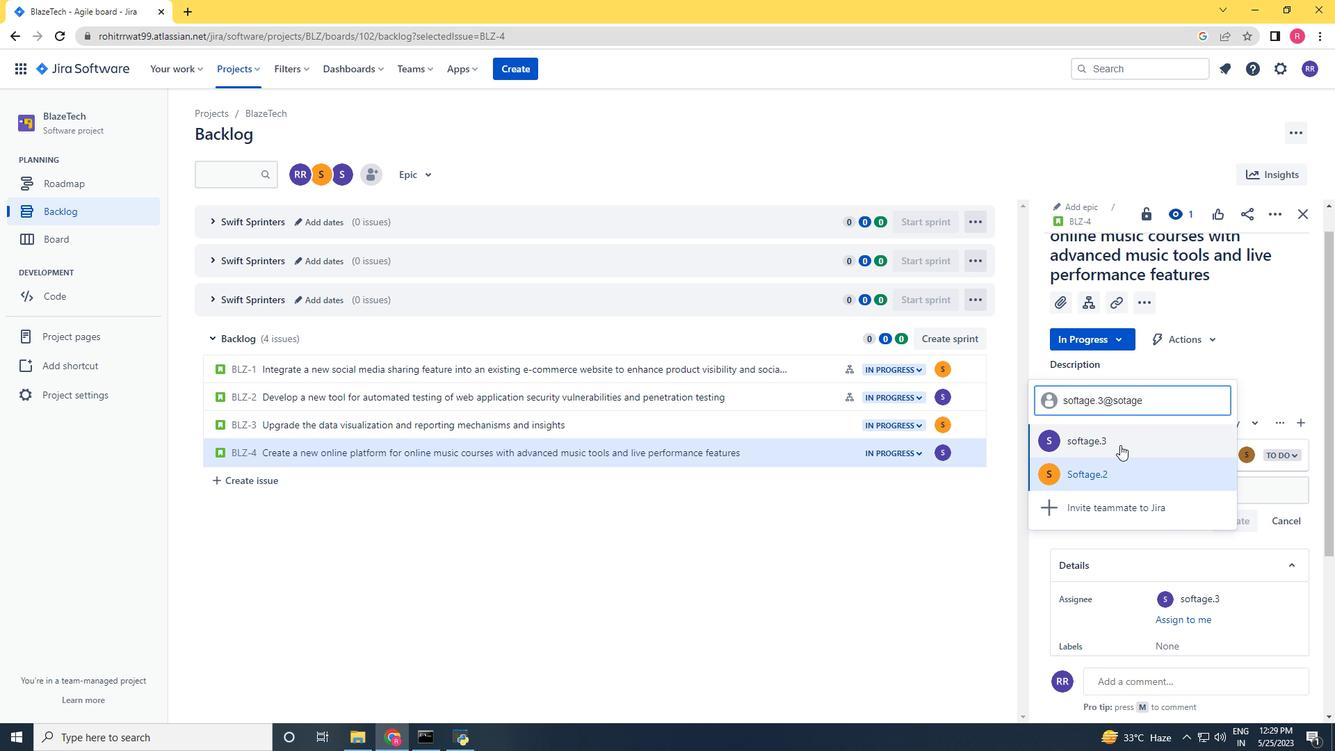
Action: Mouse pressed left at (1119, 445)
Screenshot: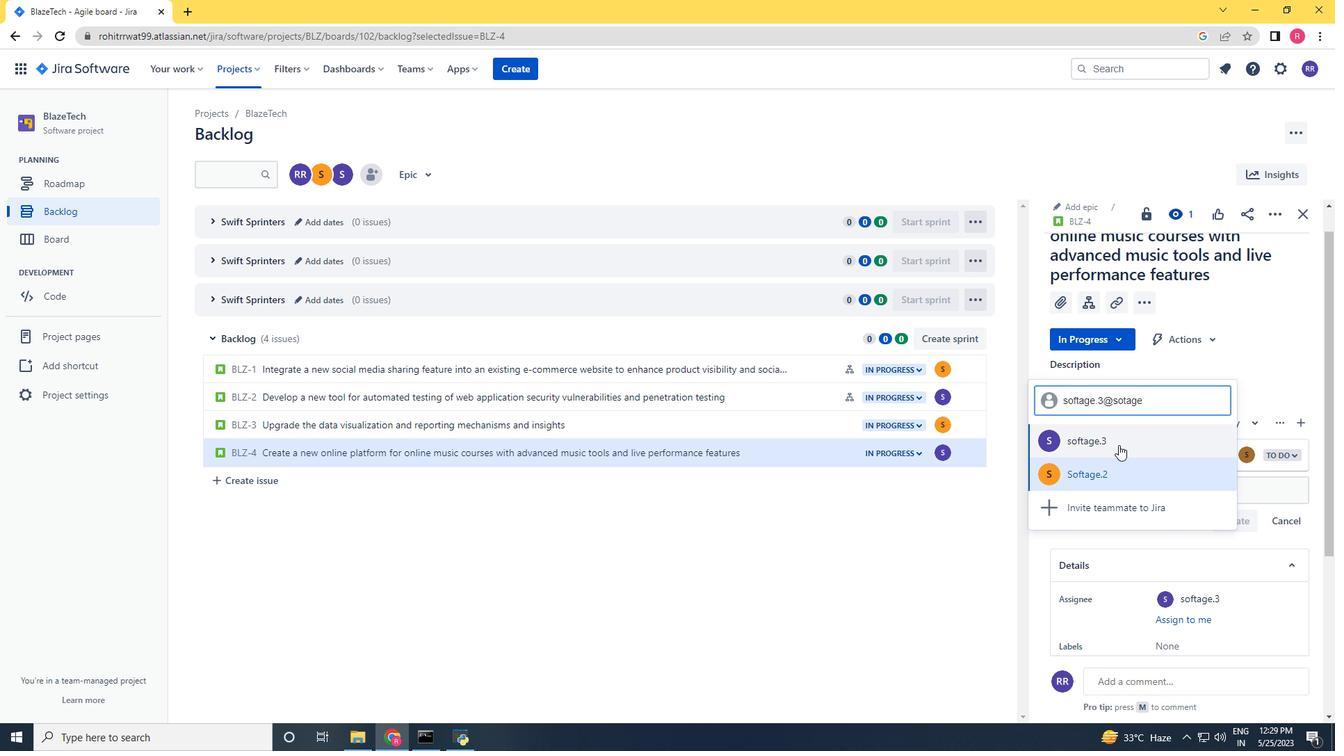 
Action: Mouse moved to (819, 624)
Screenshot: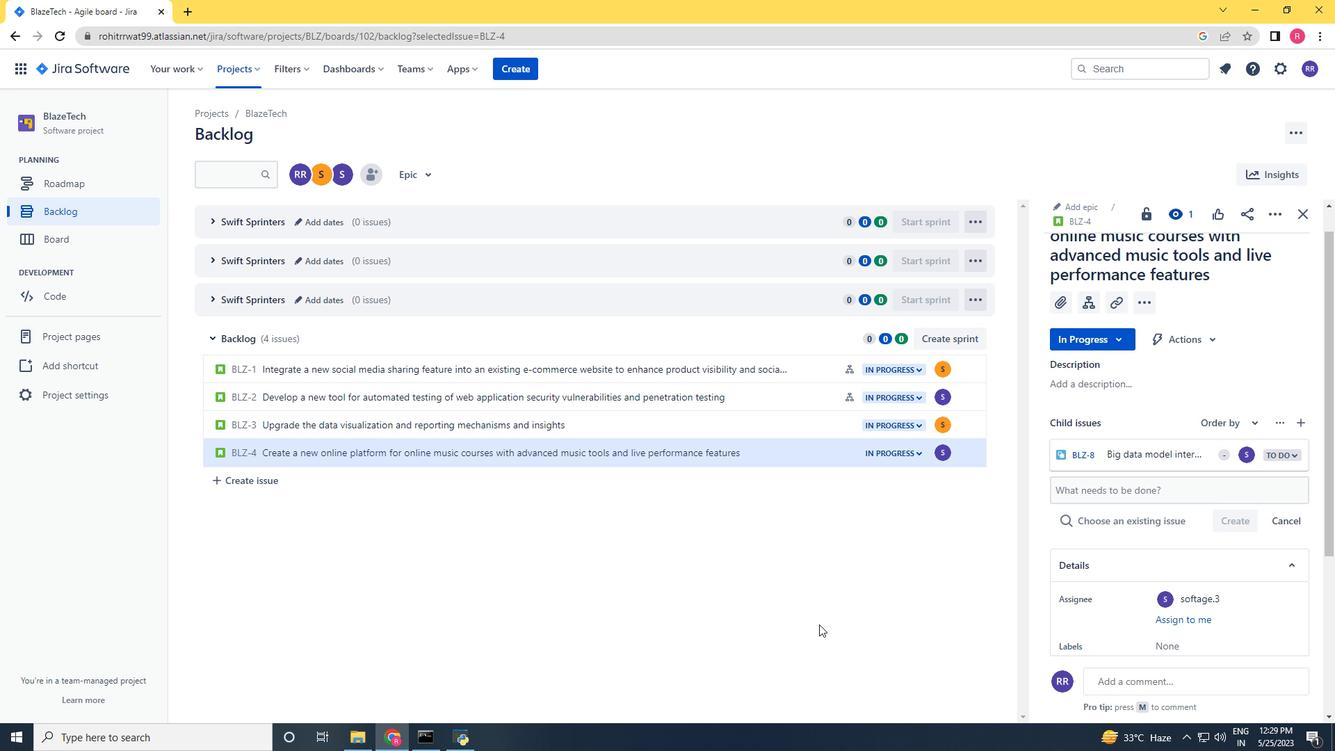 
